 Task: Use VLC's "Snapshot" feature to capture screenshots of a video with customizable aspect ratio.
Action: Mouse moved to (50, 59)
Screenshot: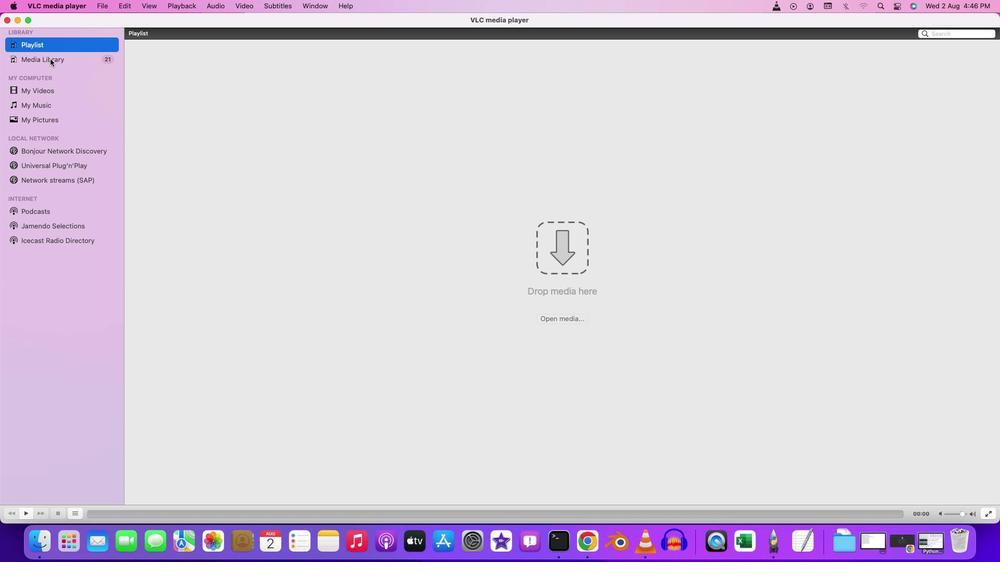 
Action: Mouse pressed left at (50, 59)
Screenshot: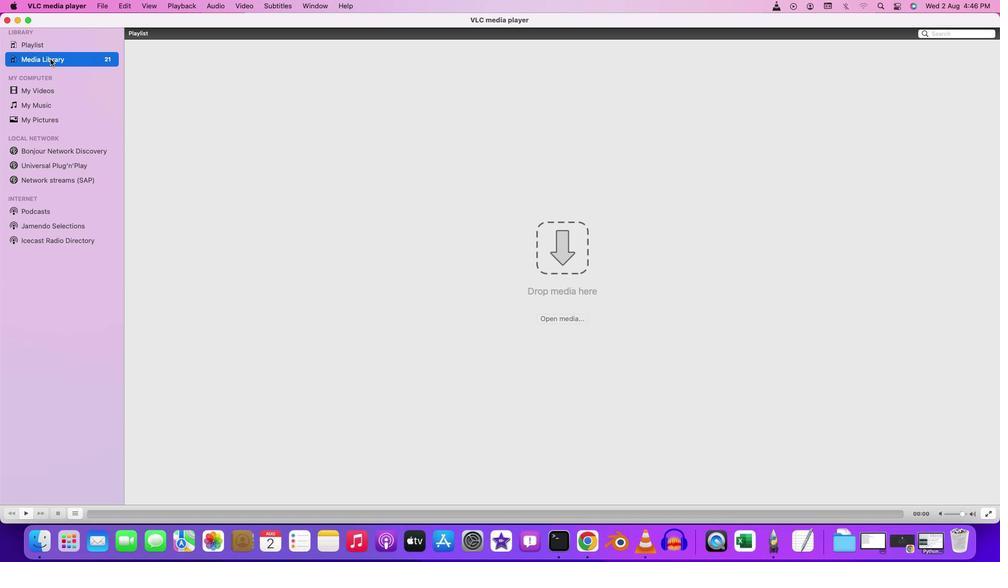 
Action: Mouse moved to (103, 8)
Screenshot: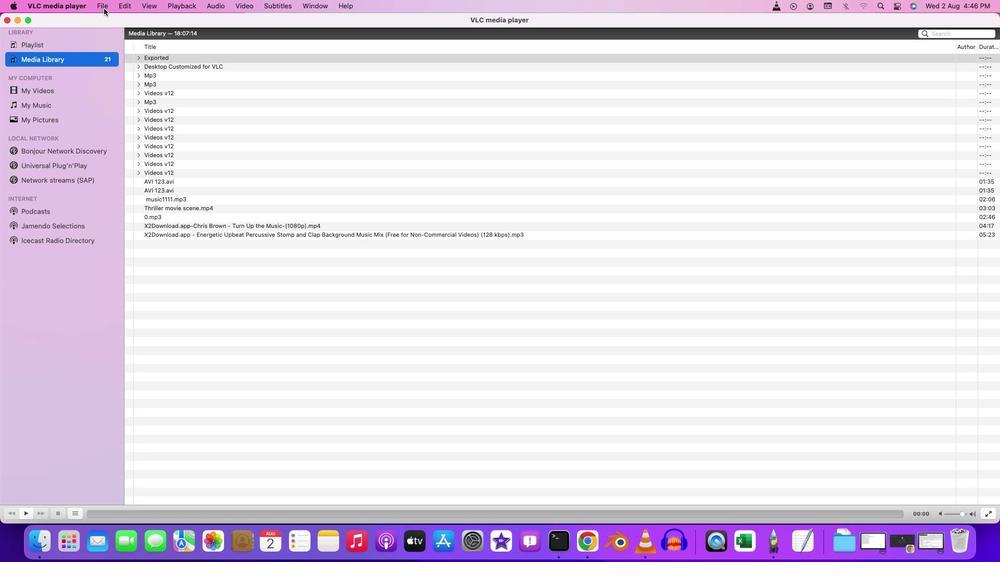 
Action: Mouse pressed left at (103, 8)
Screenshot: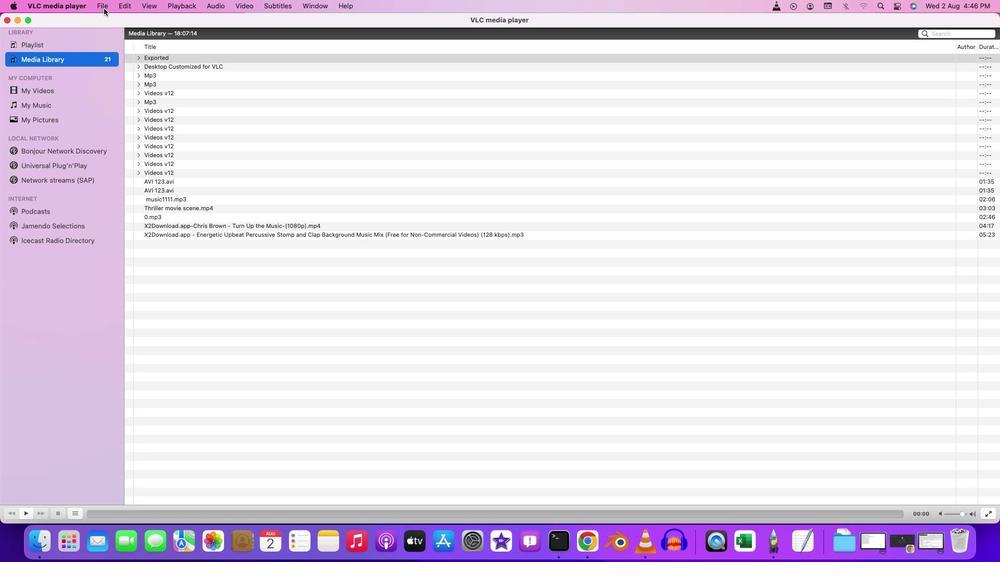 
Action: Mouse moved to (107, 20)
Screenshot: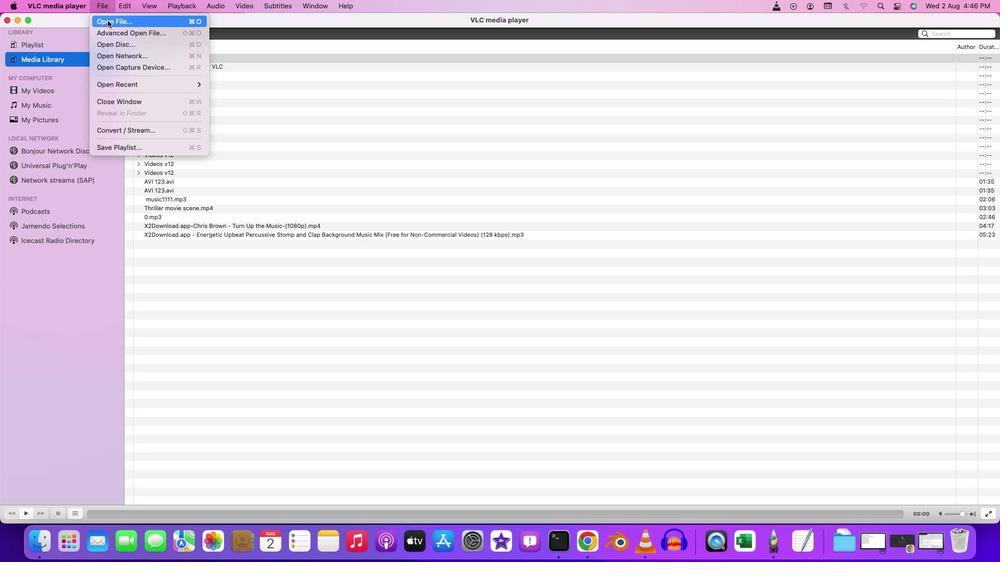 
Action: Mouse pressed left at (107, 20)
Screenshot: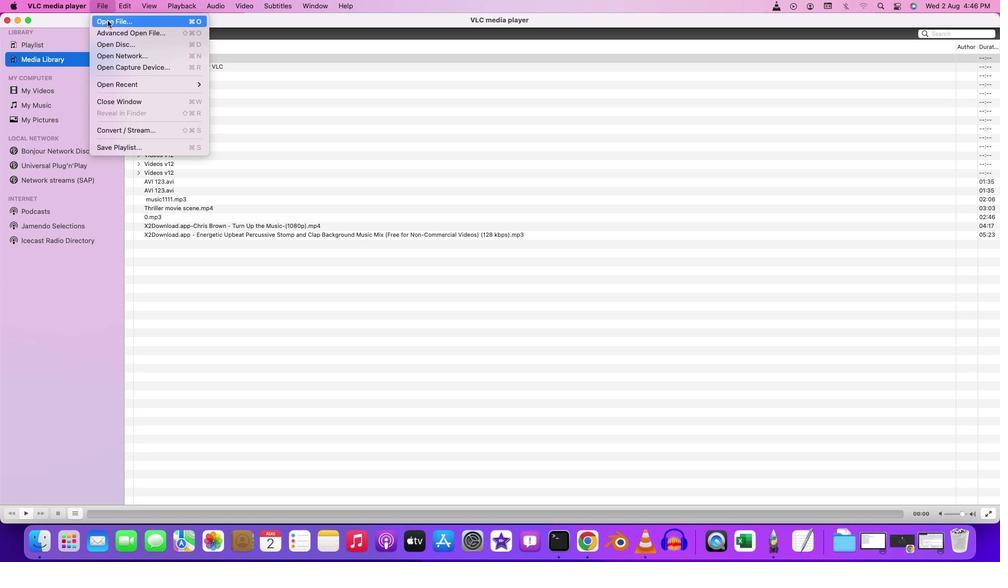 
Action: Mouse moved to (218, 132)
Screenshot: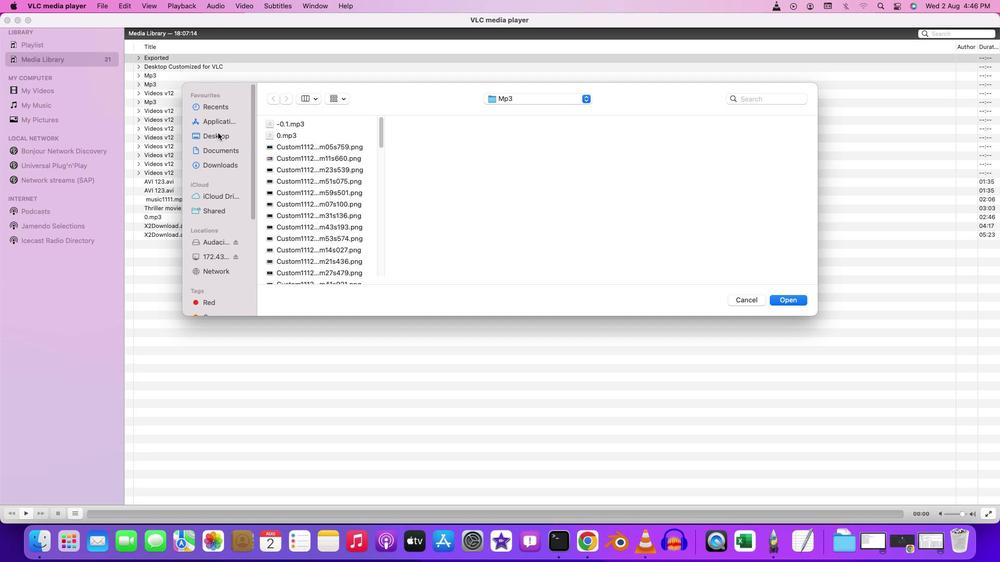 
Action: Mouse pressed left at (218, 132)
Screenshot: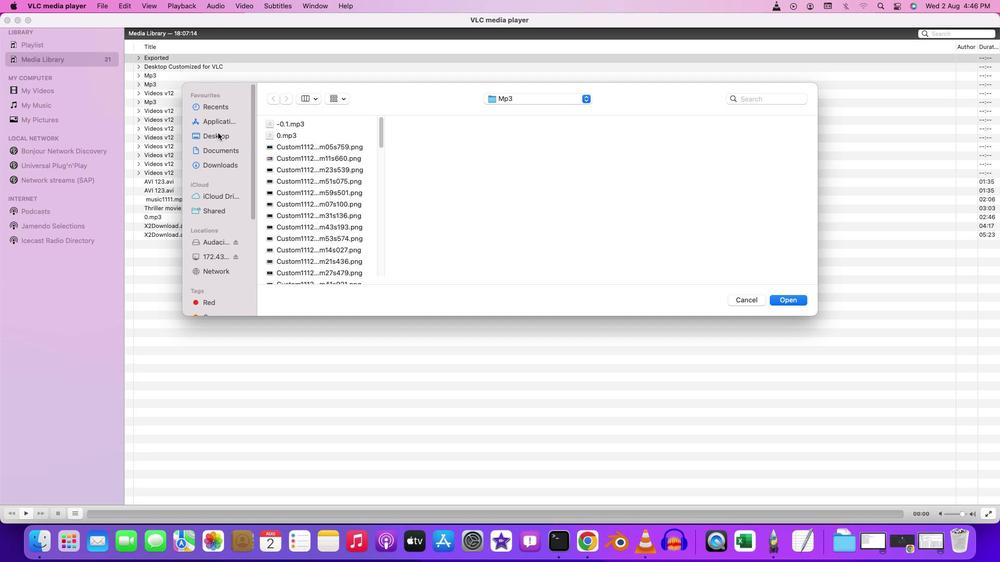 
Action: Mouse moved to (289, 251)
Screenshot: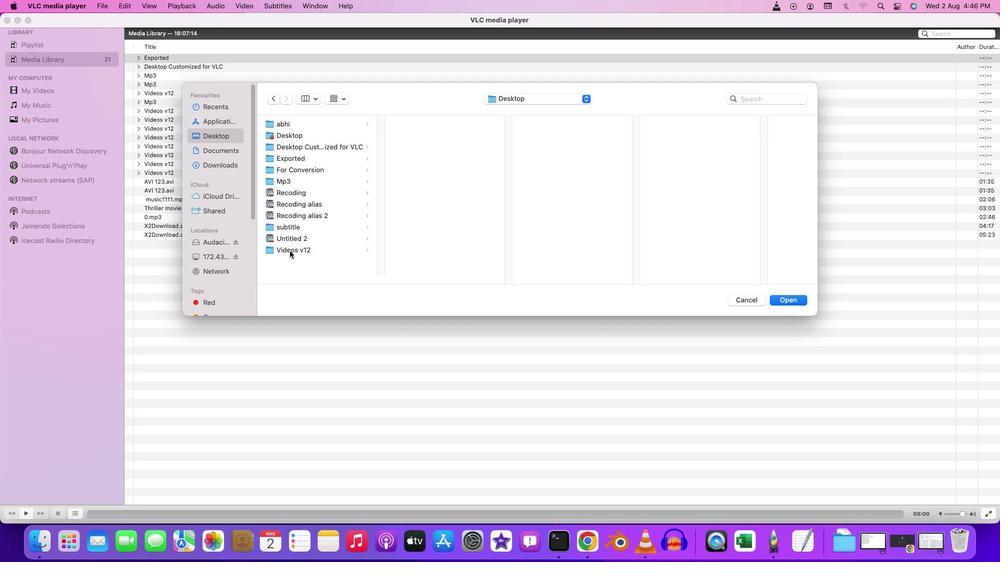 
Action: Mouse pressed left at (289, 251)
Screenshot: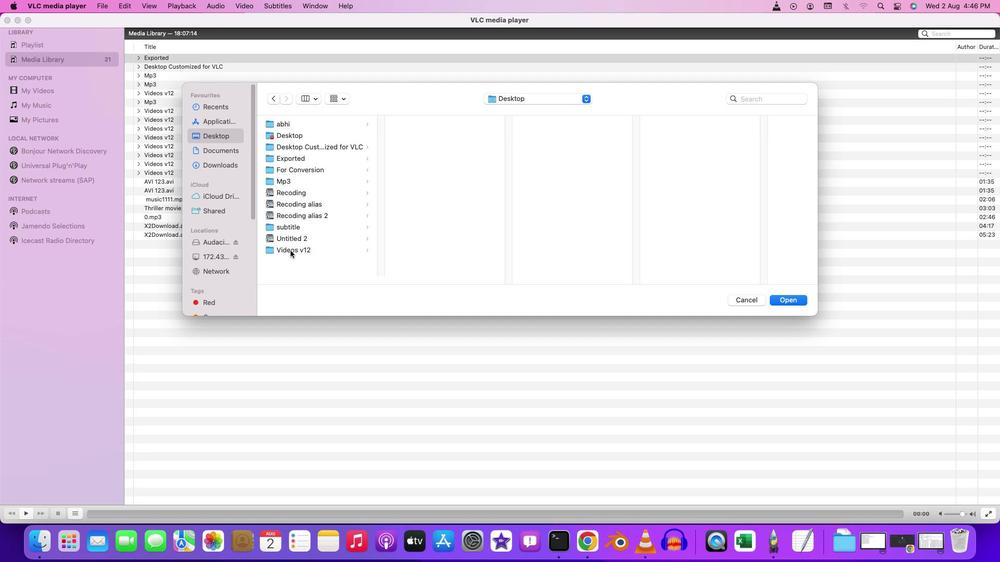 
Action: Mouse moved to (789, 300)
Screenshot: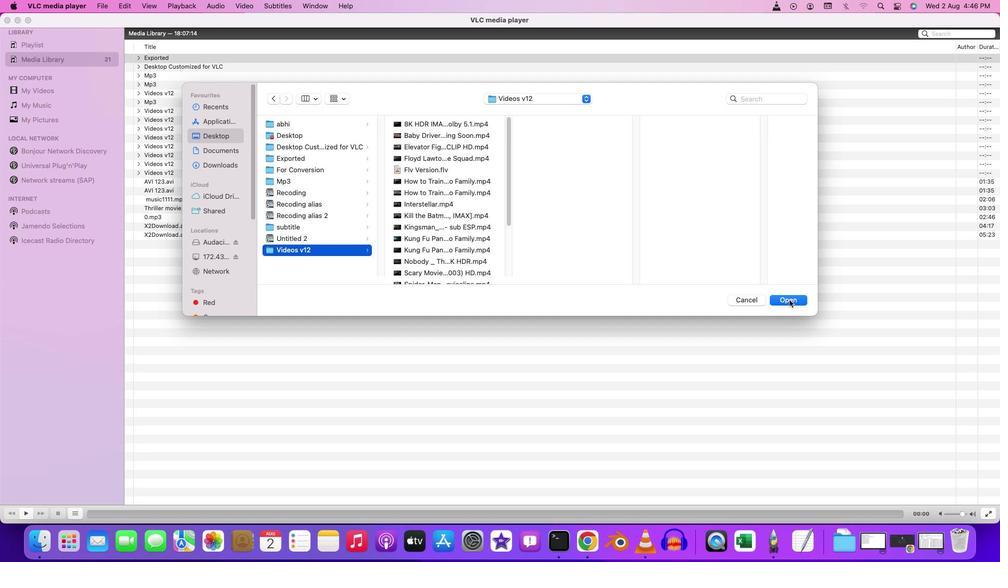 
Action: Mouse pressed left at (789, 300)
Screenshot: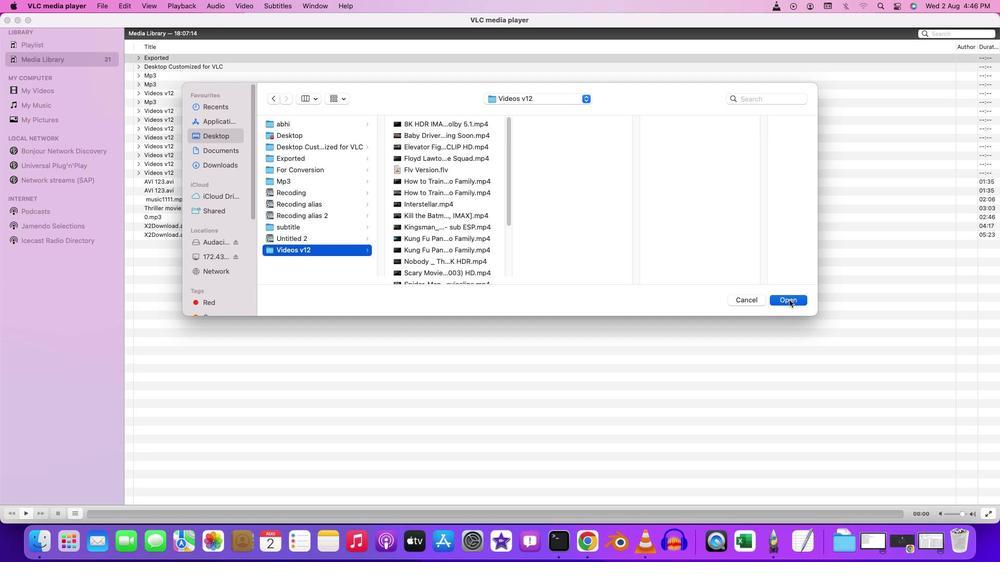 
Action: Mouse moved to (139, 242)
Screenshot: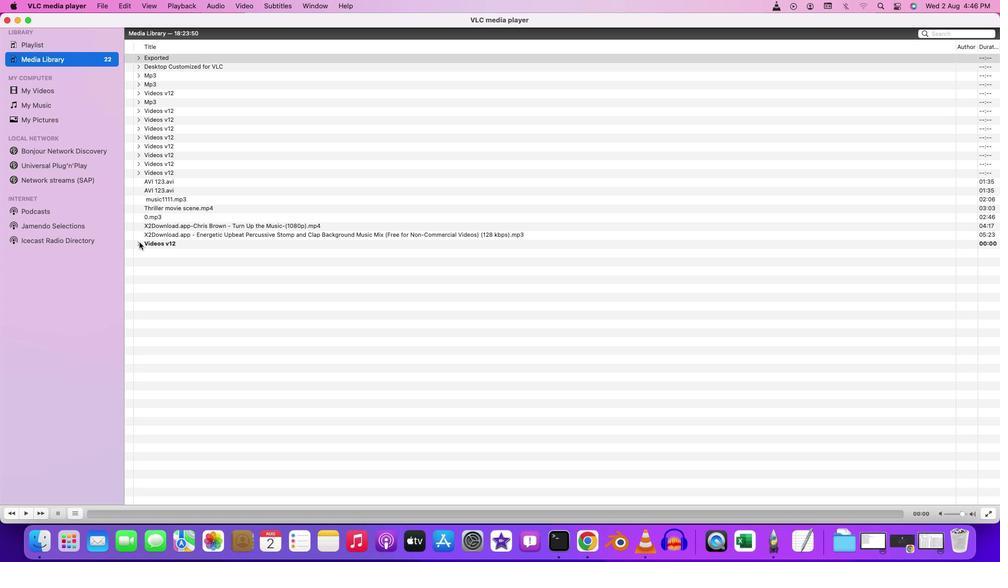 
Action: Mouse pressed left at (139, 242)
Screenshot: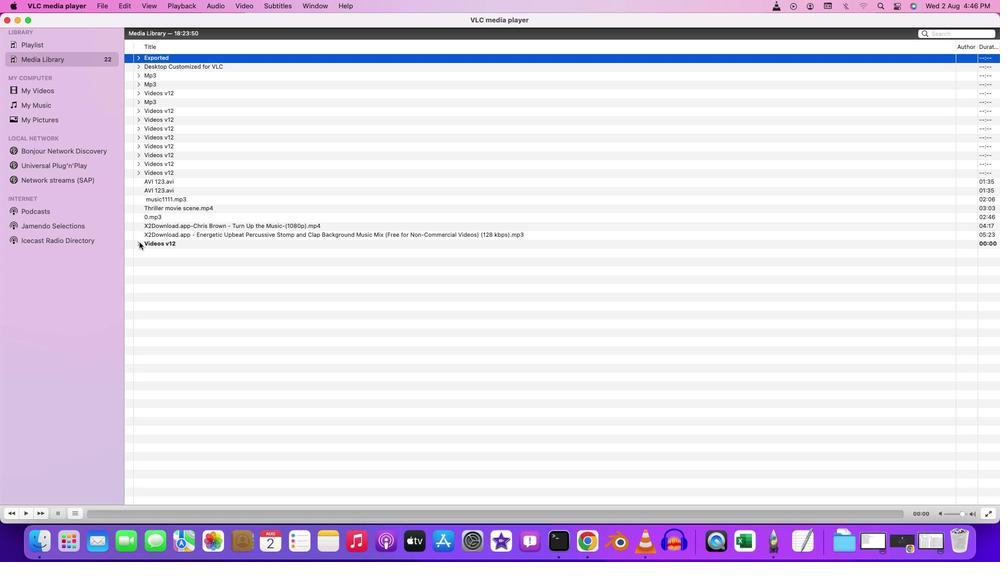 
Action: Mouse moved to (953, 341)
Screenshot: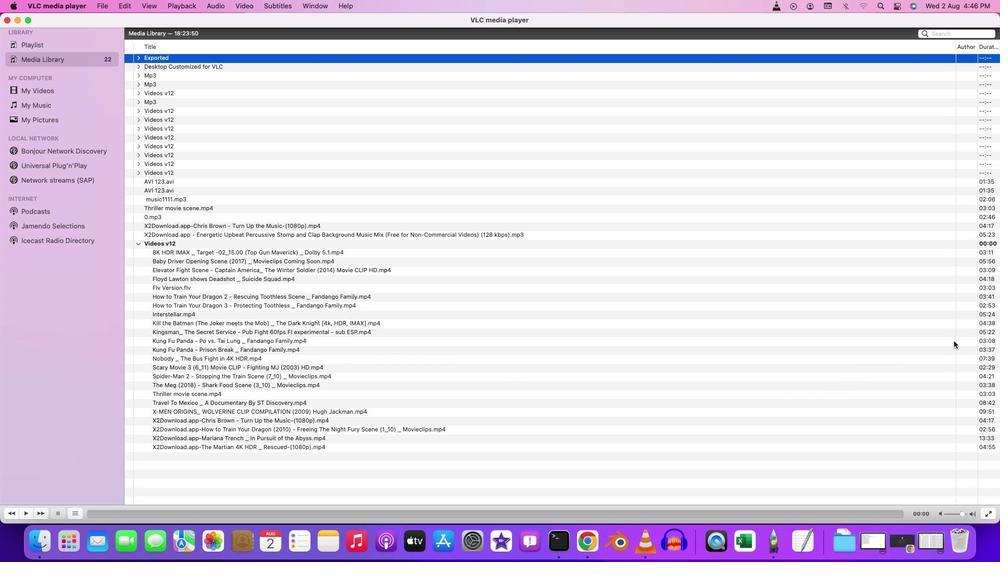 
Action: Mouse pressed left at (953, 341)
Screenshot: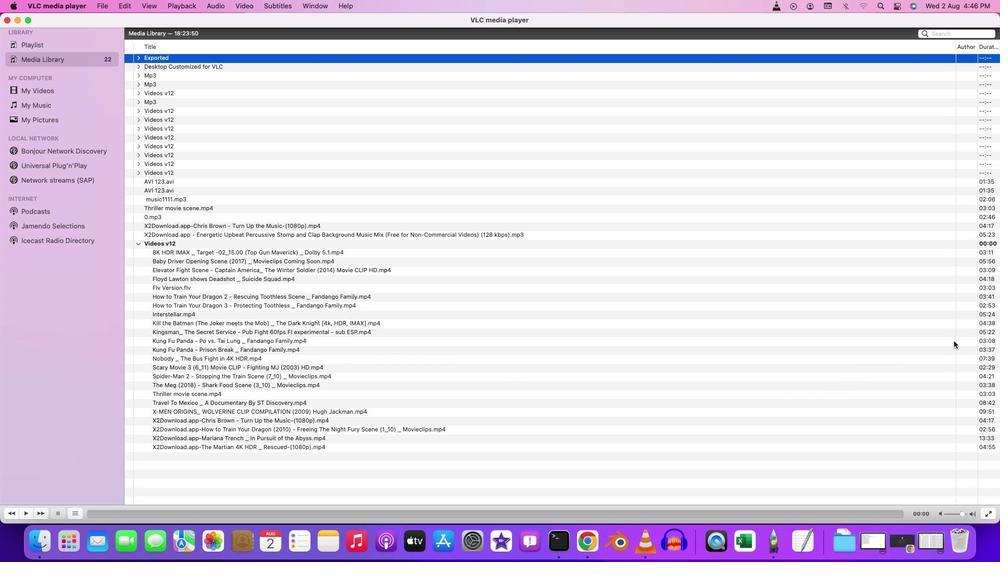 
Action: Mouse moved to (953, 374)
Screenshot: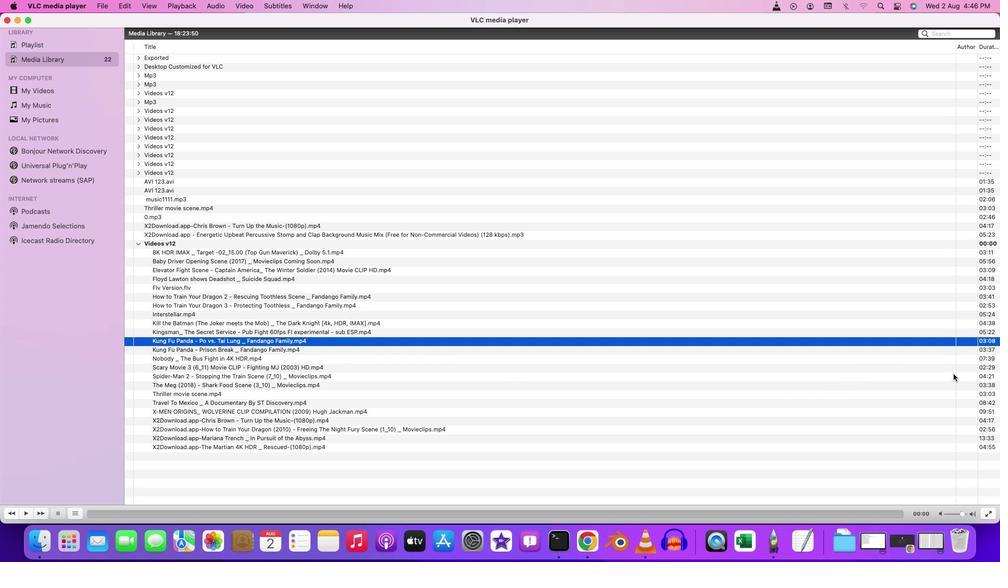 
Action: Mouse pressed left at (953, 374)
Screenshot: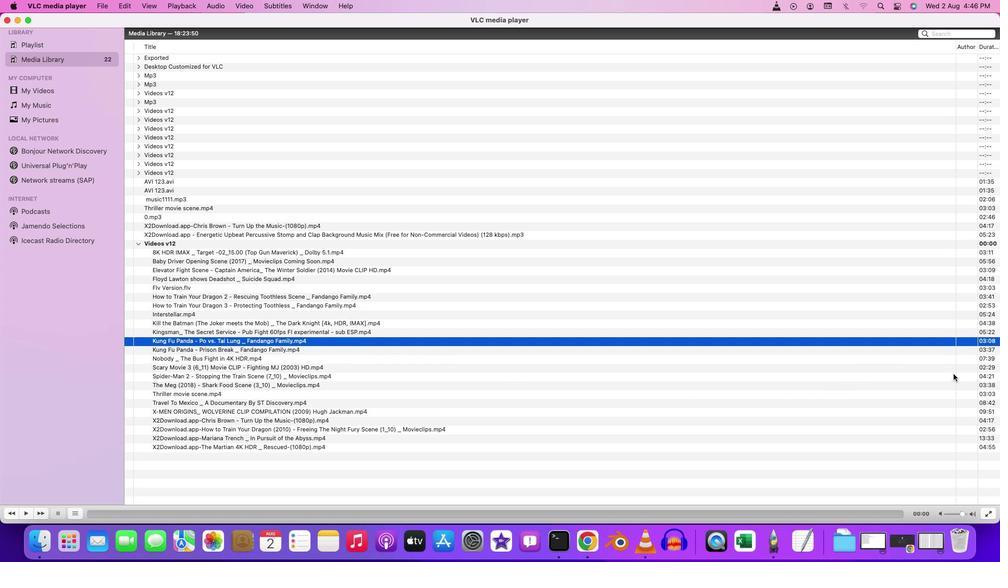 
Action: Mouse moved to (314, 376)
Screenshot: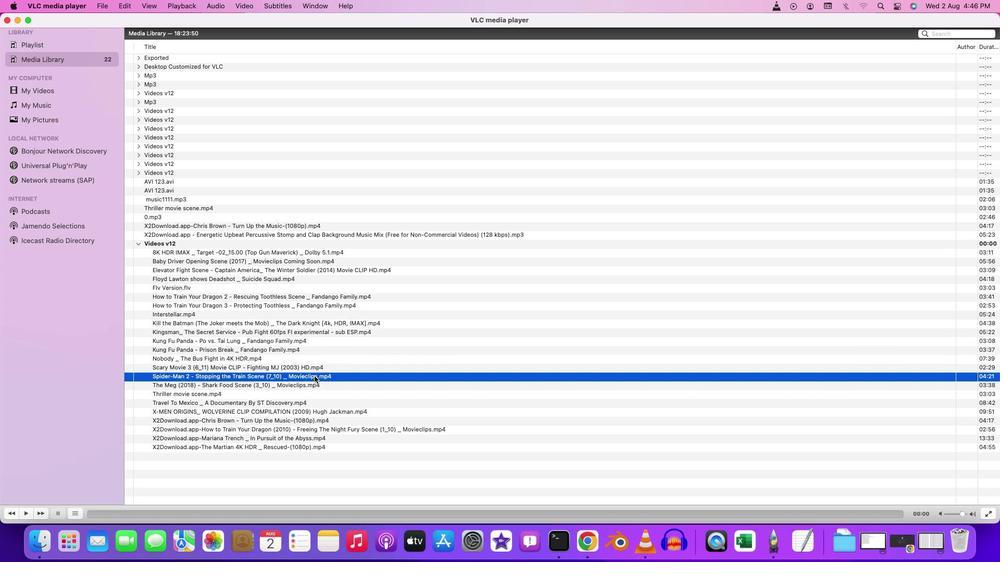 
Action: Mouse pressed left at (314, 376)
Screenshot: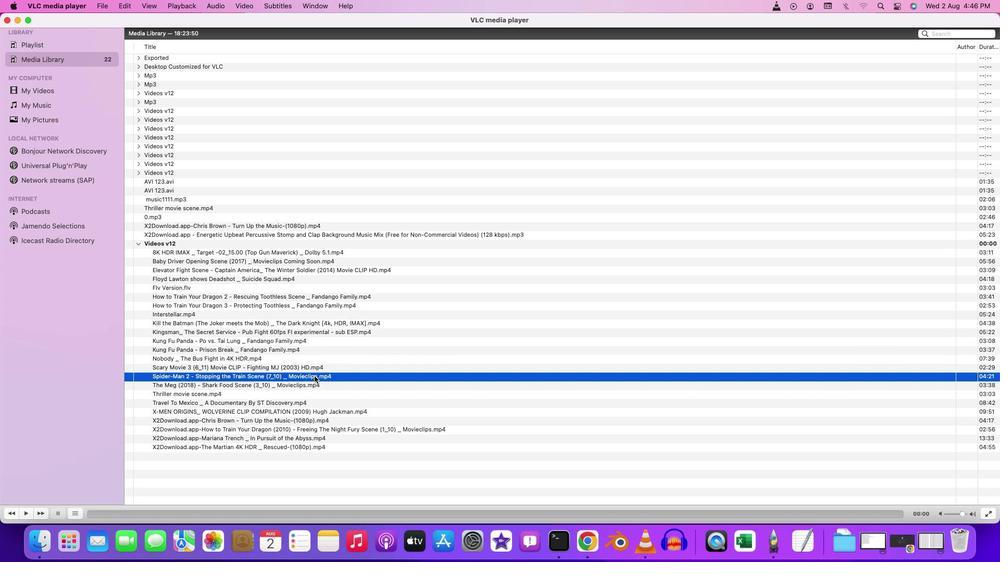 
Action: Mouse pressed left at (314, 376)
Screenshot: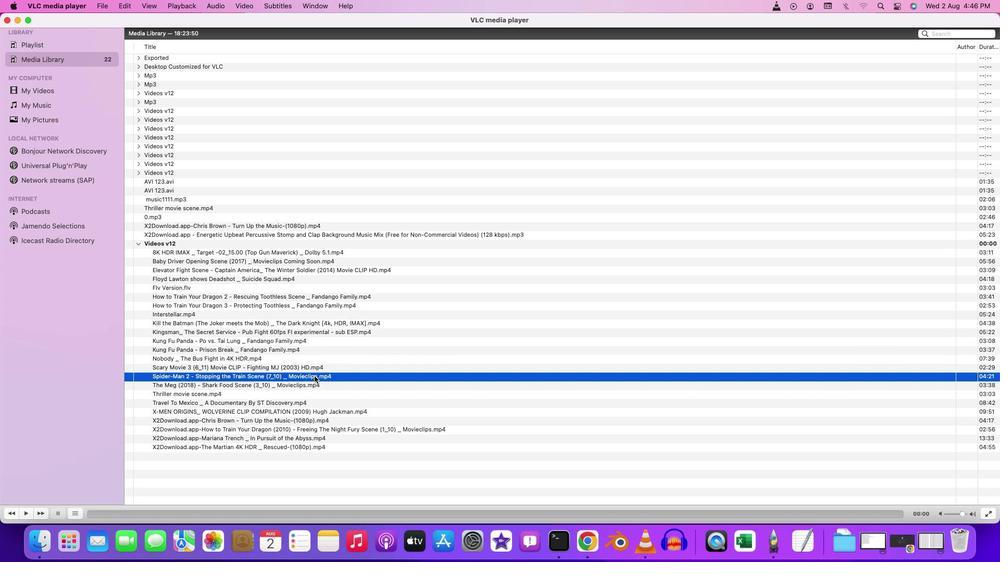 
Action: Mouse moved to (340, 274)
Screenshot: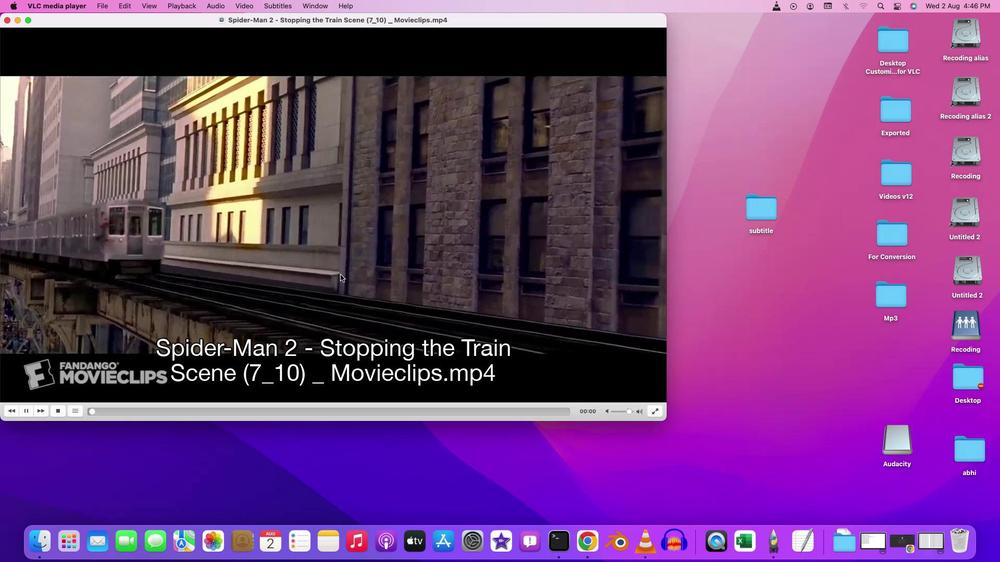 
Action: Mouse pressed left at (340, 274)
Screenshot: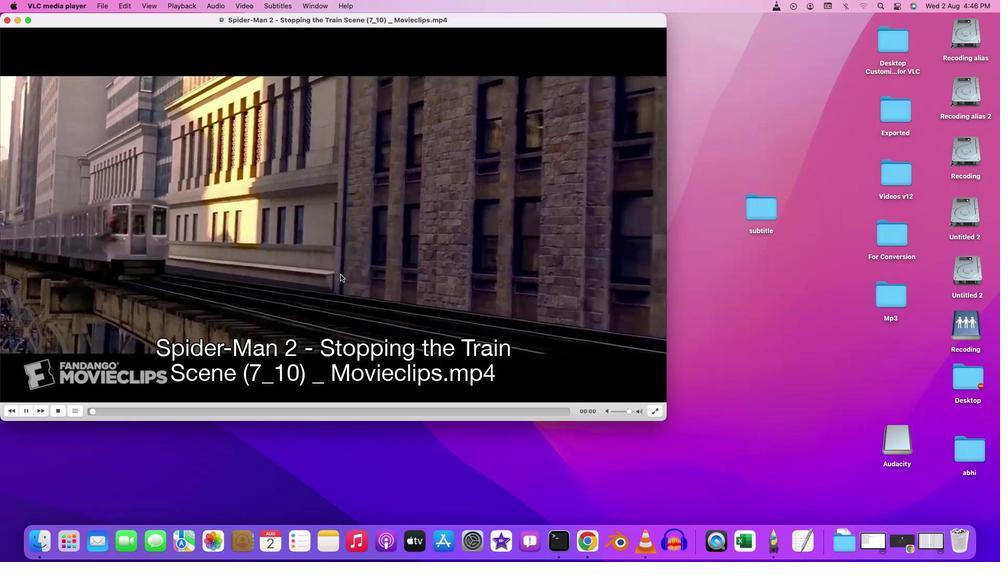 
Action: Mouse pressed left at (340, 274)
Screenshot: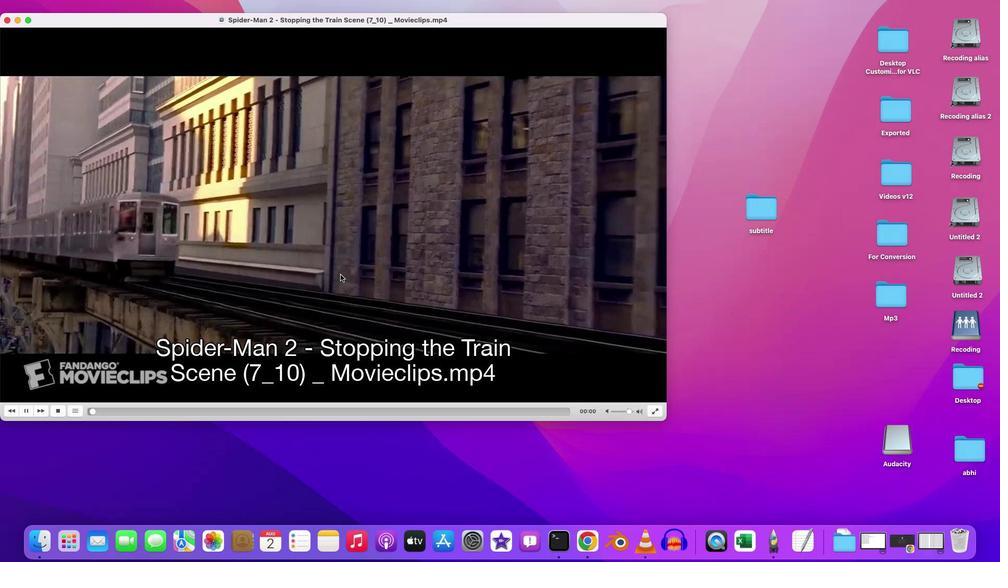 
Action: Mouse moved to (246, 8)
Screenshot: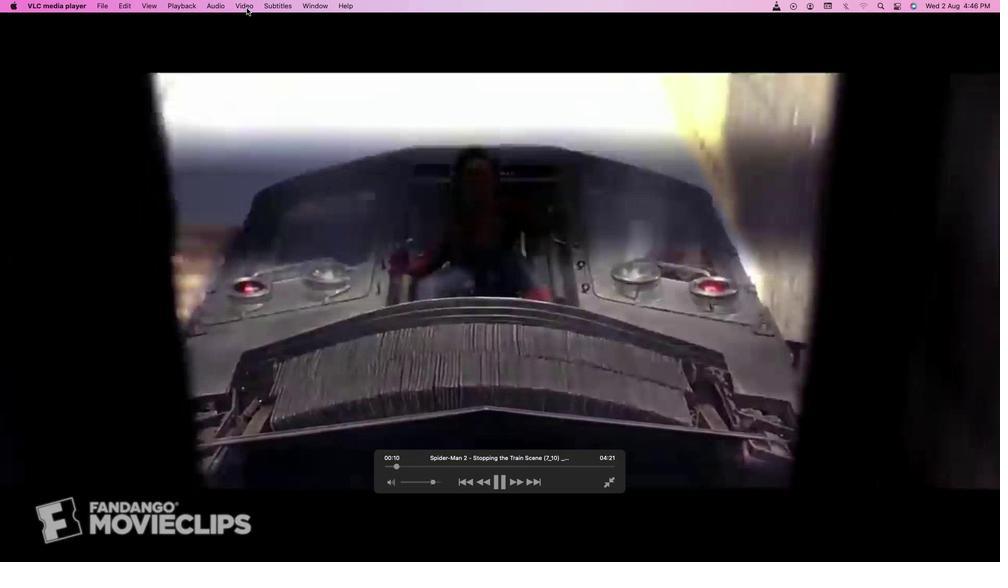 
Action: Mouse pressed left at (246, 8)
Screenshot: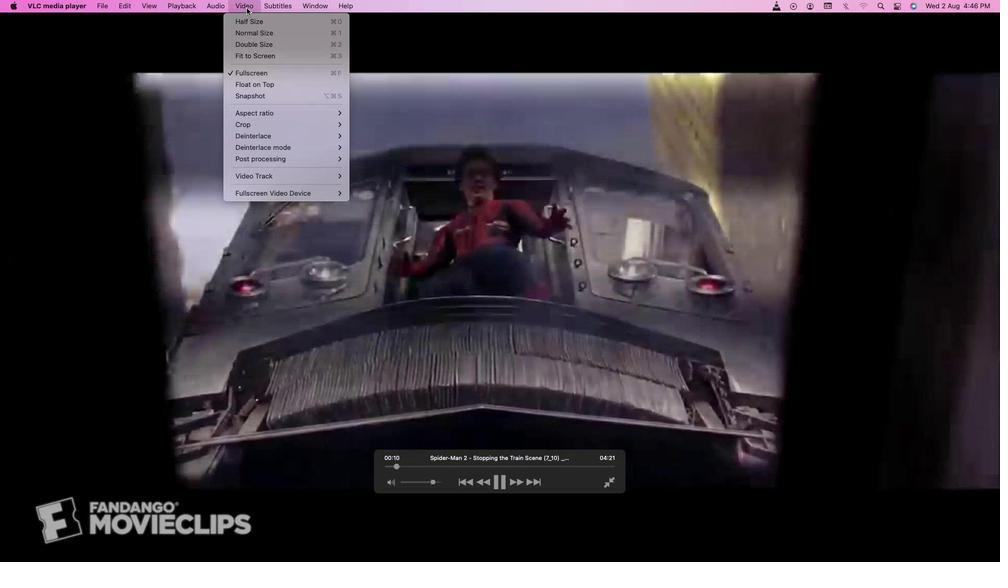 
Action: Mouse moved to (183, 63)
Screenshot: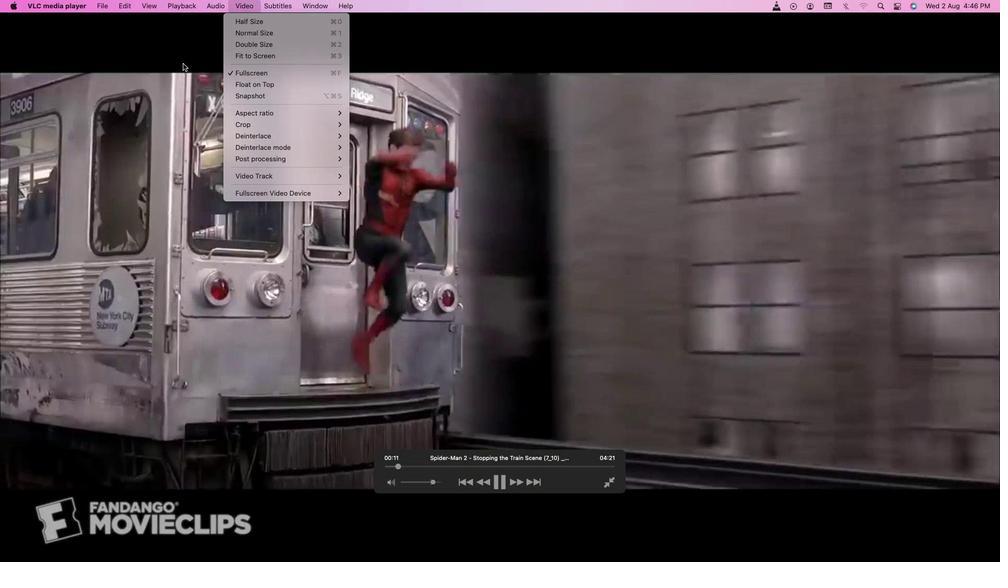 
Action: Mouse pressed left at (183, 63)
Screenshot: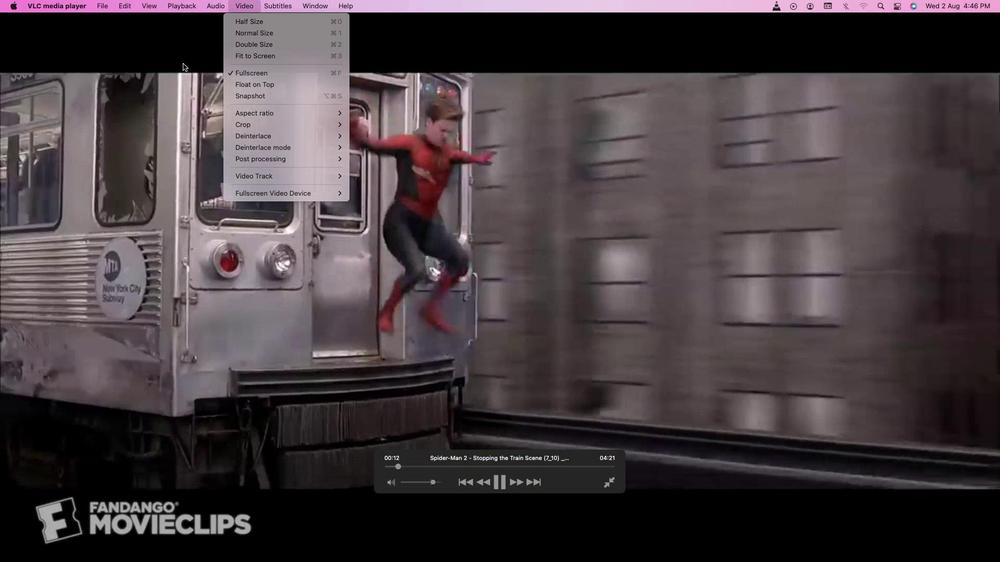 
Action: Mouse moved to (245, 5)
Screenshot: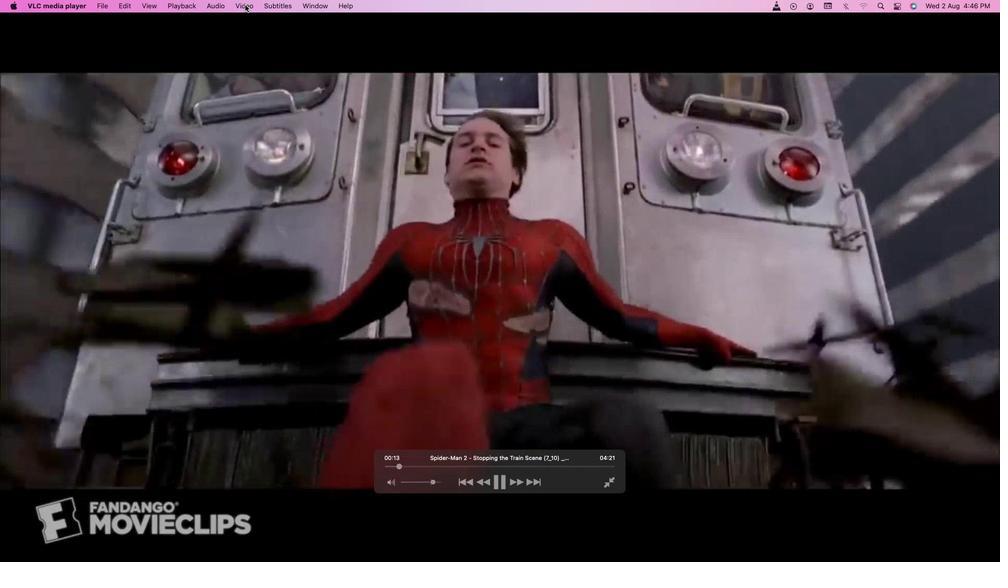 
Action: Mouse pressed left at (245, 5)
Screenshot: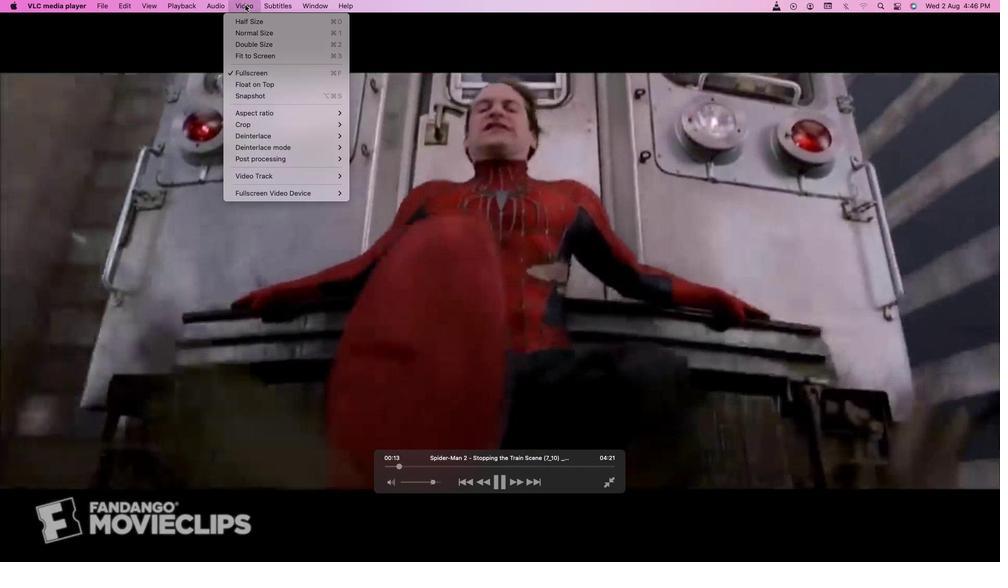 
Action: Mouse moved to (370, 223)
Screenshot: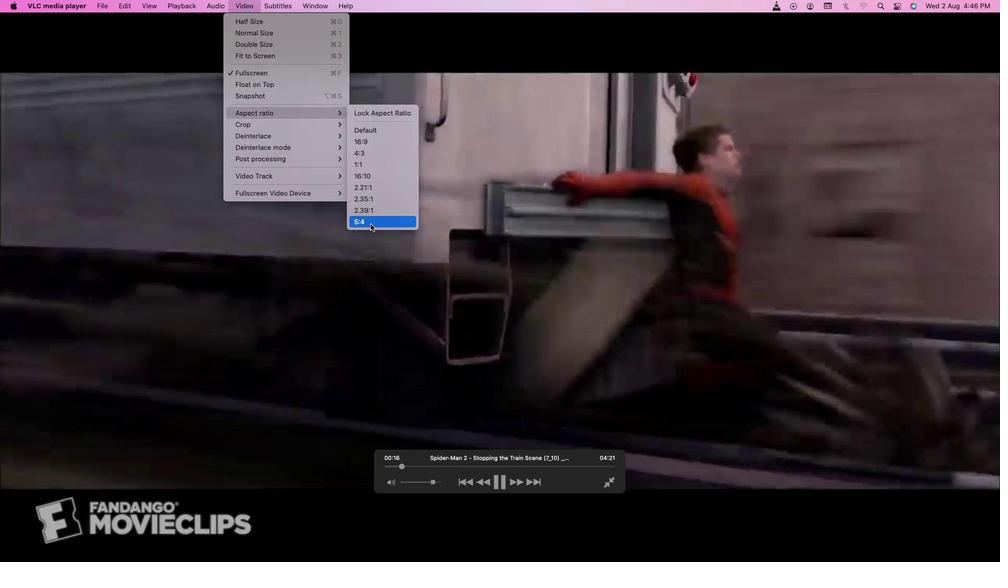 
Action: Mouse pressed left at (370, 223)
Screenshot: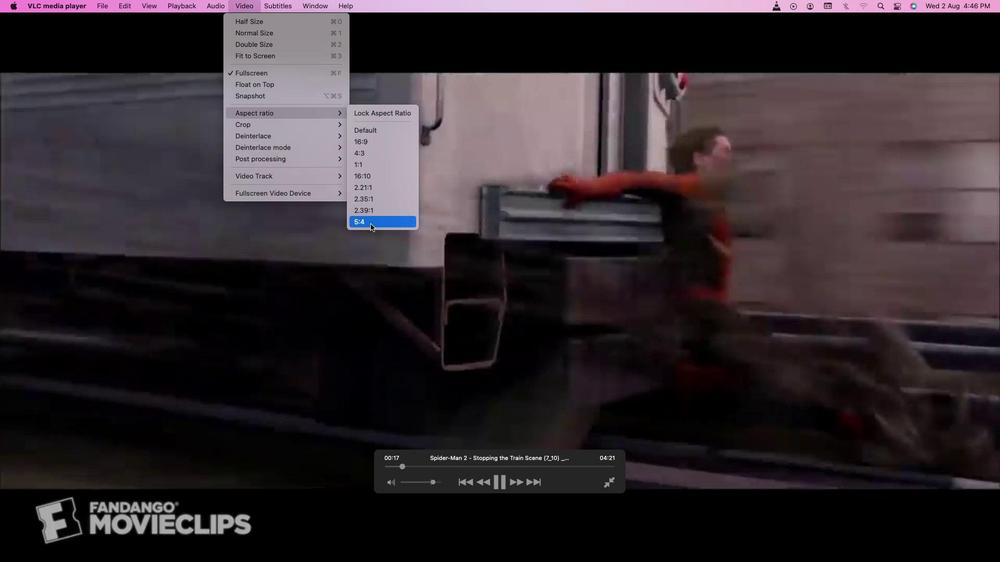 
Action: Mouse moved to (252, 1)
Screenshot: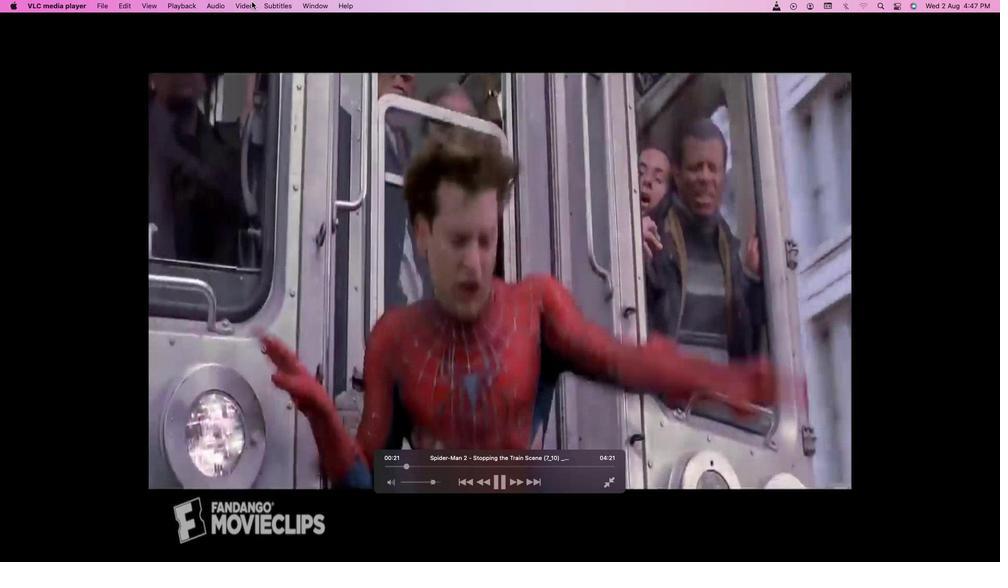 
Action: Mouse pressed left at (252, 1)
Screenshot: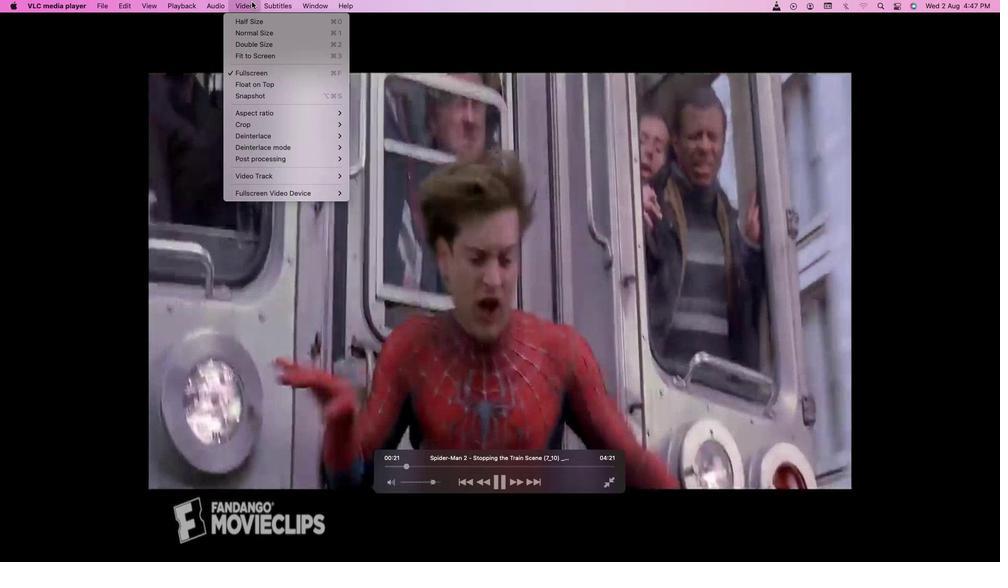 
Action: Mouse moved to (257, 94)
Screenshot: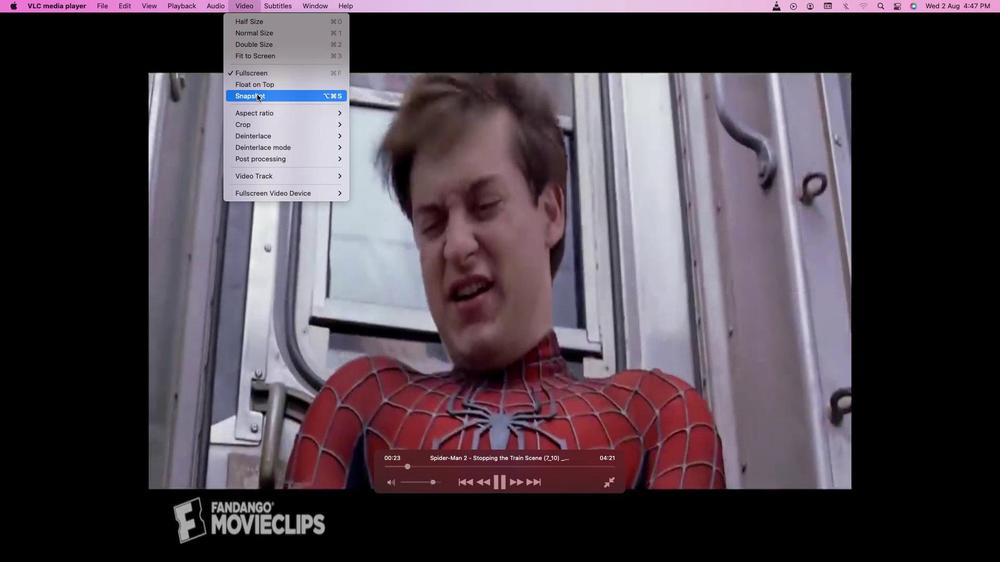 
Action: Mouse pressed left at (257, 94)
Screenshot: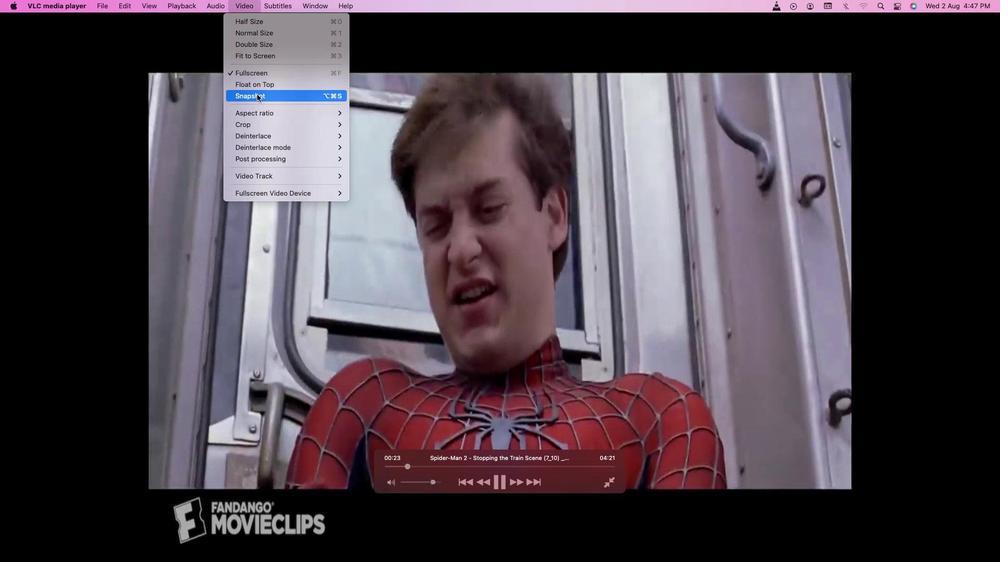 
Action: Mouse moved to (235, 6)
Screenshot: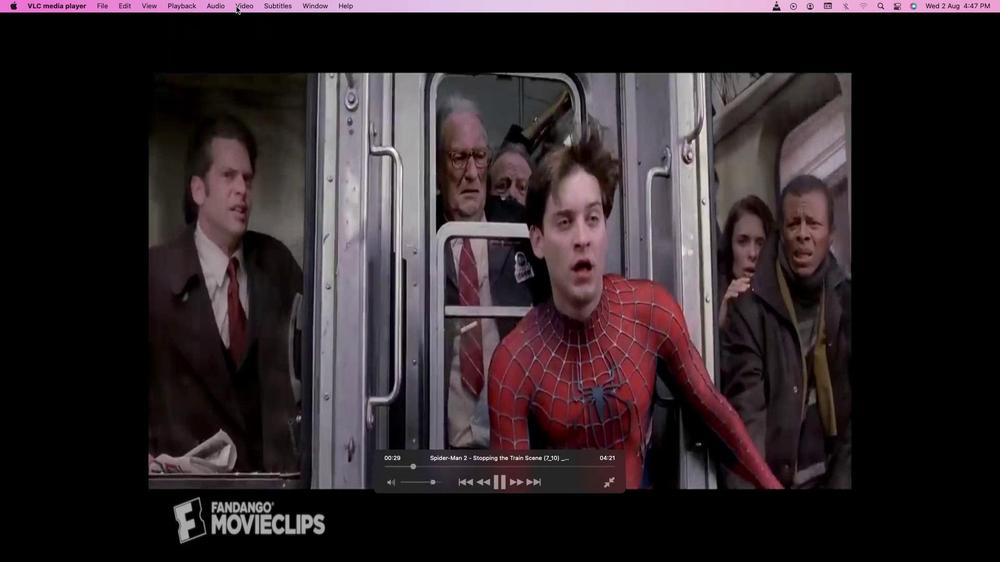 
Action: Mouse pressed left at (235, 6)
Screenshot: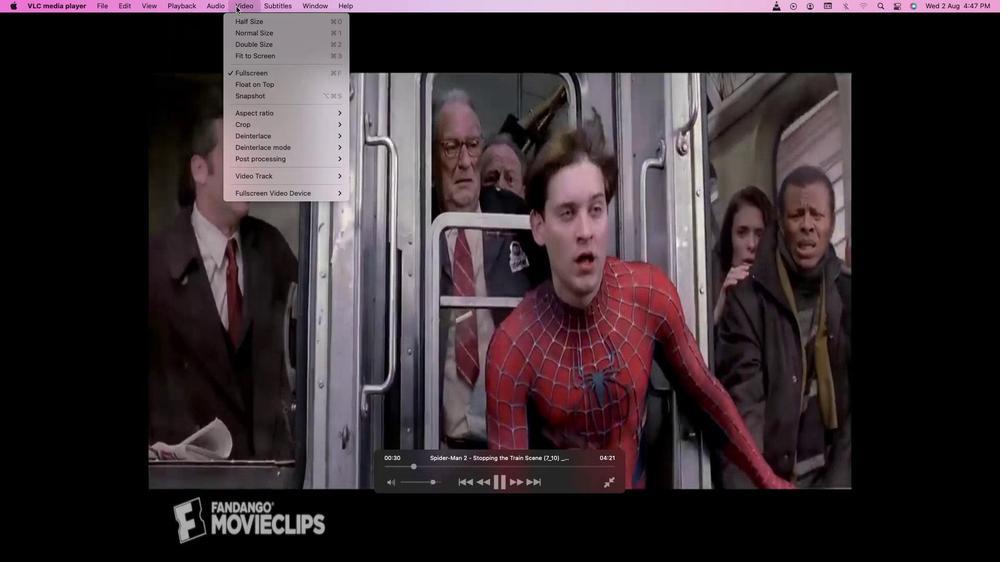 
Action: Mouse moved to (360, 206)
Screenshot: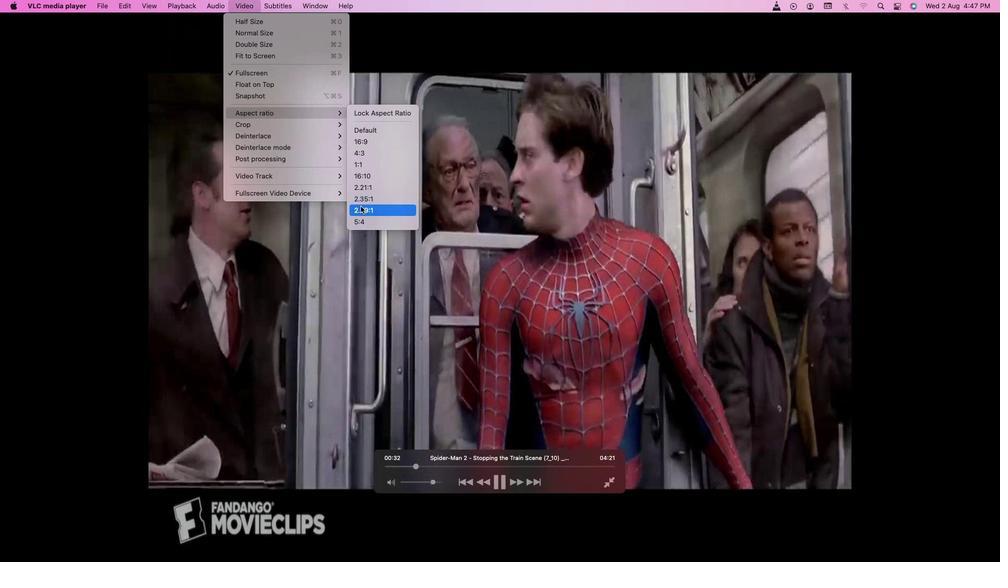 
Action: Mouse pressed left at (360, 206)
Screenshot: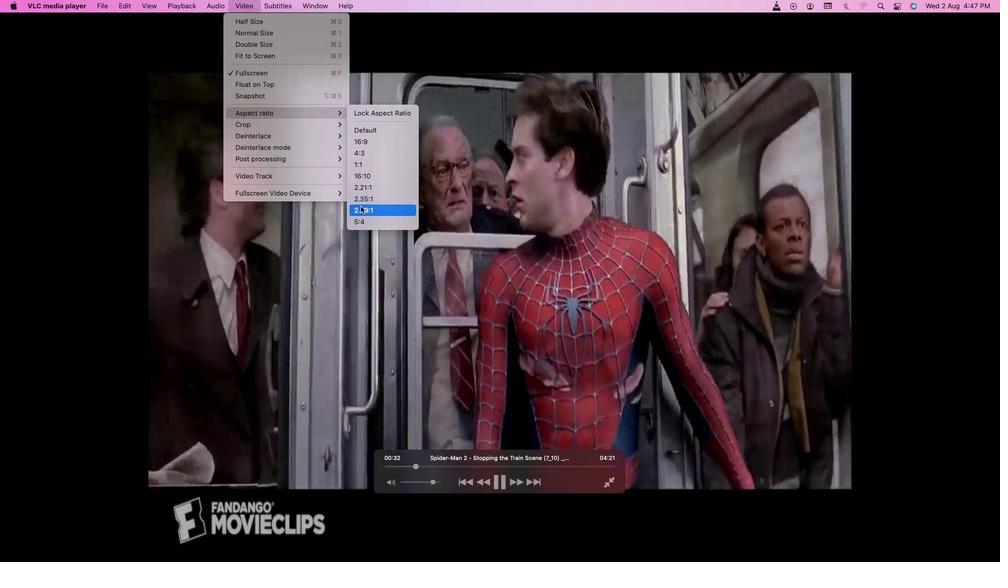 
Action: Mouse moved to (250, 6)
Screenshot: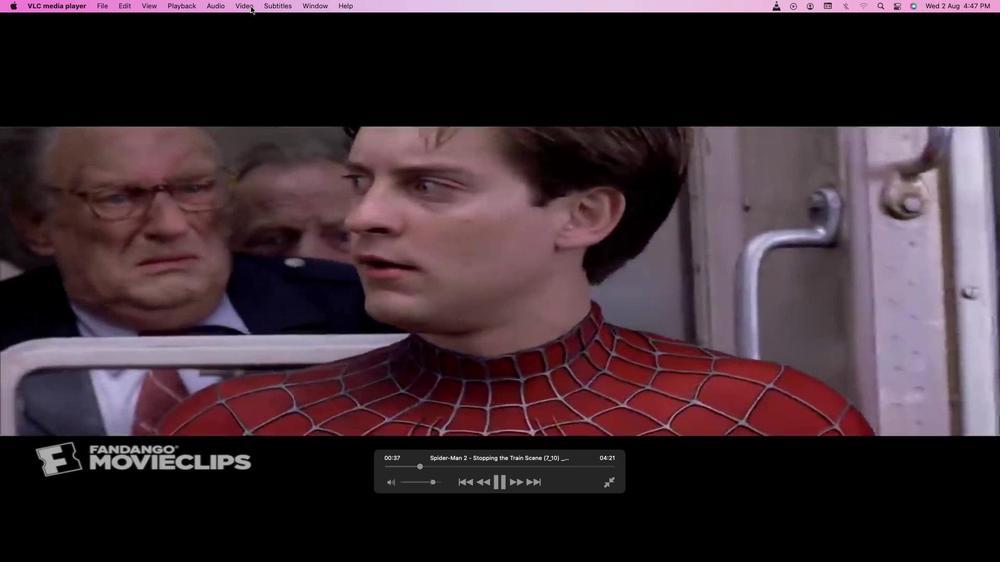 
Action: Mouse pressed left at (250, 6)
Screenshot: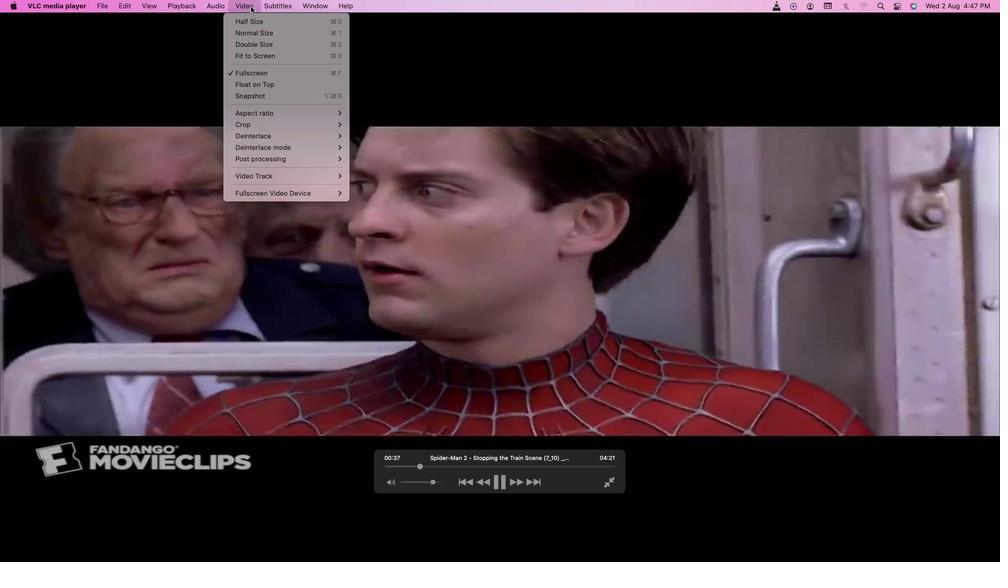 
Action: Mouse moved to (259, 98)
Screenshot: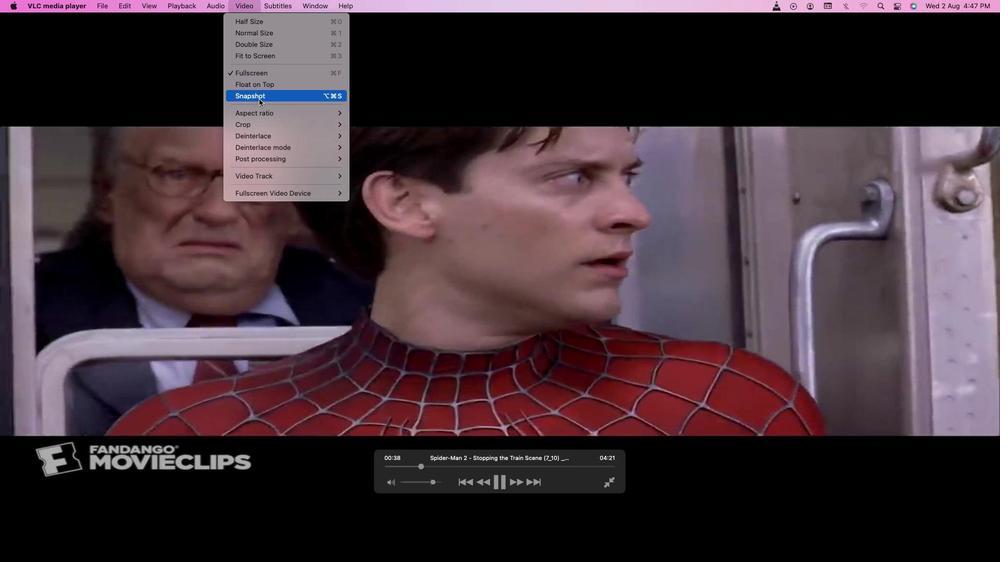 
Action: Mouse pressed left at (259, 98)
Screenshot: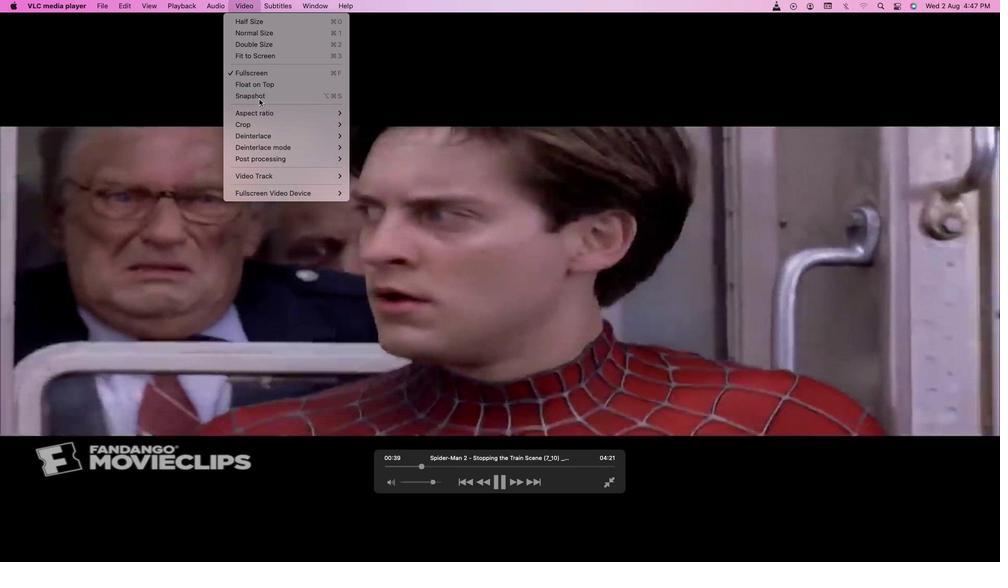 
Action: Mouse moved to (236, 7)
Screenshot: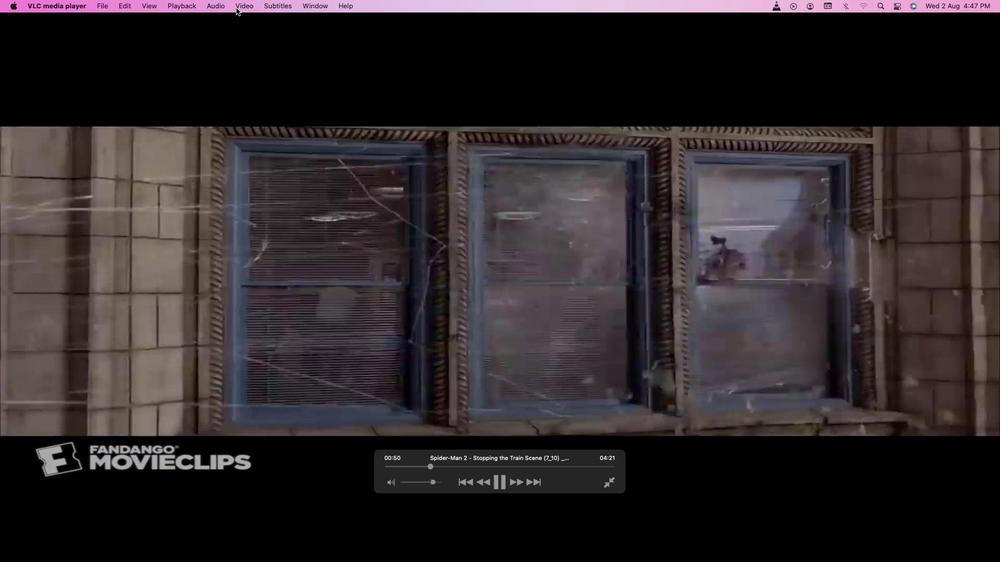 
Action: Mouse pressed left at (236, 7)
Screenshot: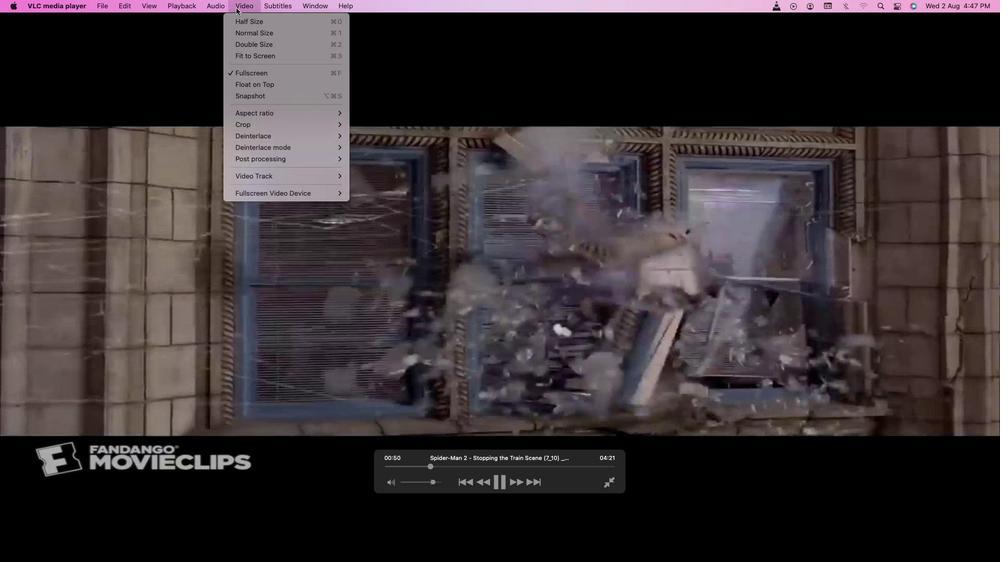 
Action: Mouse moved to (374, 200)
Screenshot: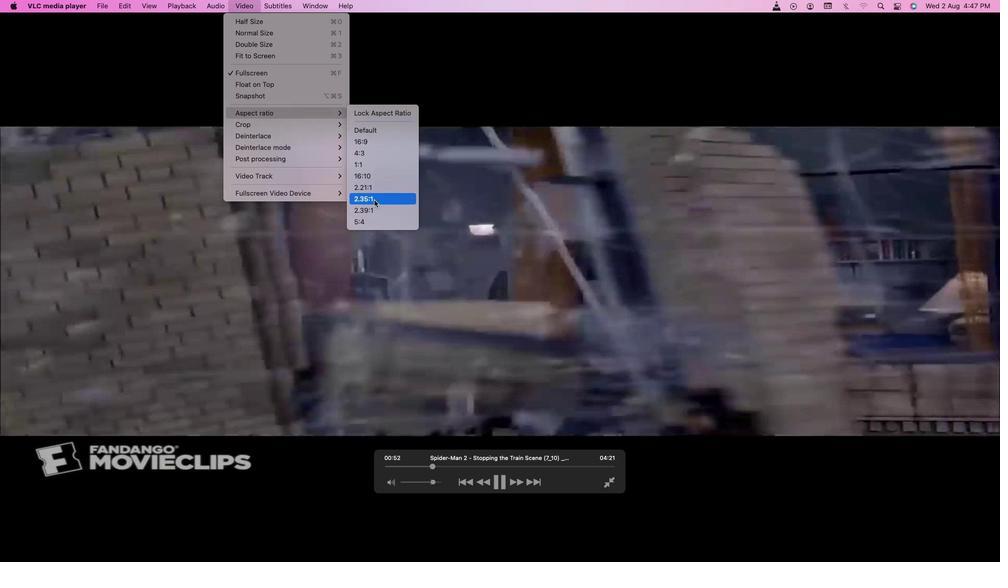 
Action: Mouse pressed left at (374, 200)
Screenshot: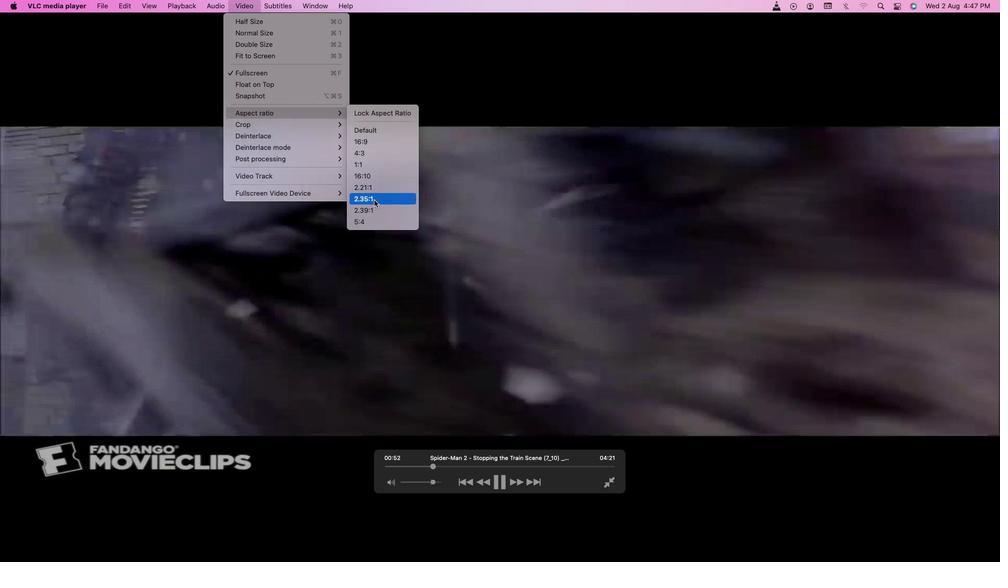 
Action: Mouse moved to (248, 4)
Screenshot: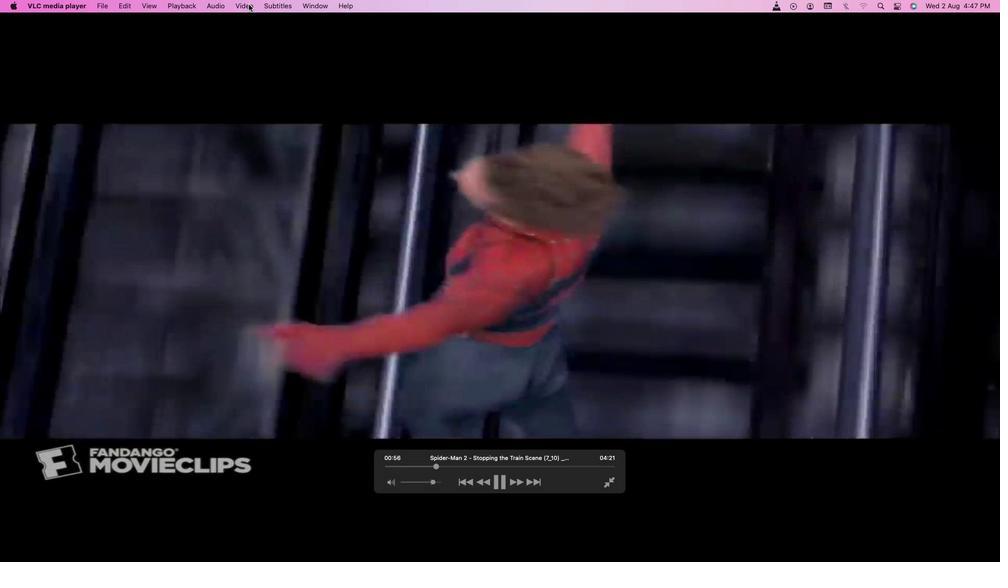 
Action: Mouse pressed left at (248, 4)
Screenshot: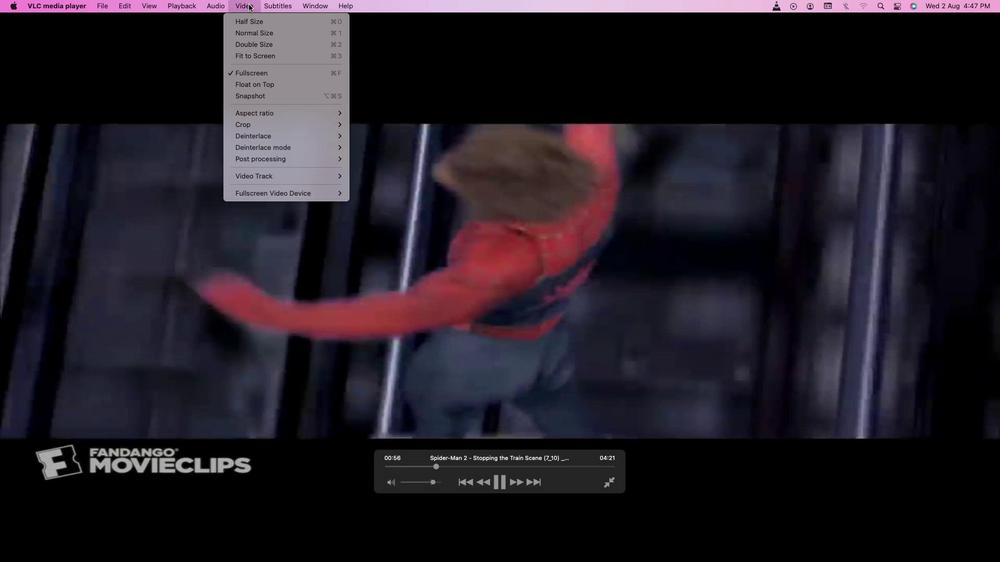 
Action: Mouse moved to (254, 98)
Screenshot: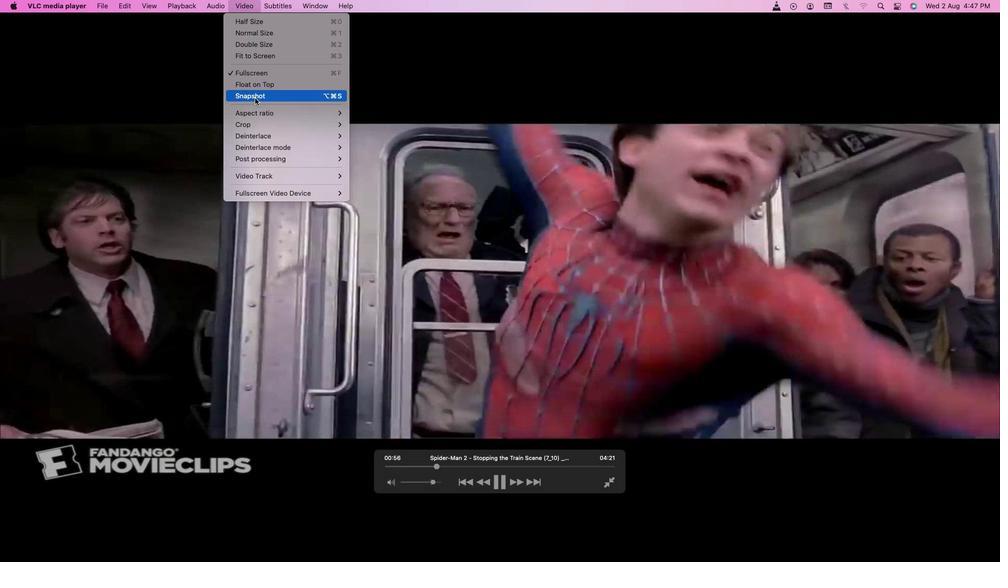 
Action: Mouse pressed left at (254, 98)
Screenshot: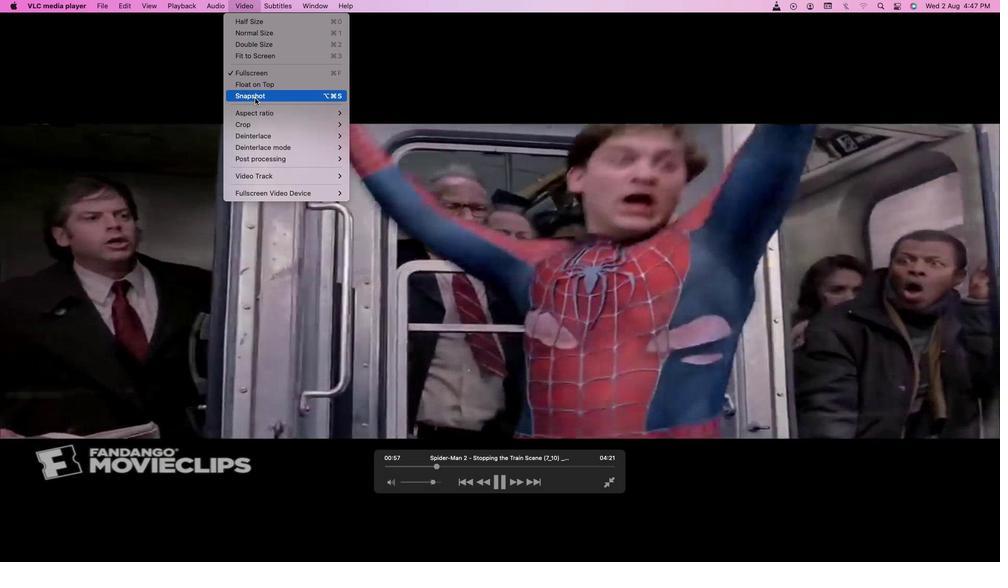 
Action: Mouse moved to (247, 7)
Screenshot: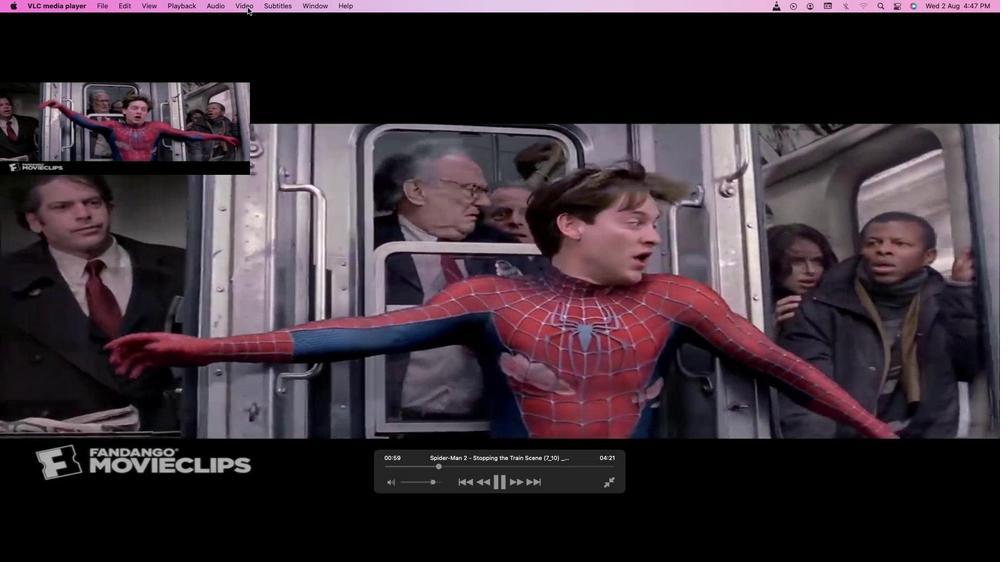
Action: Mouse pressed left at (247, 7)
Screenshot: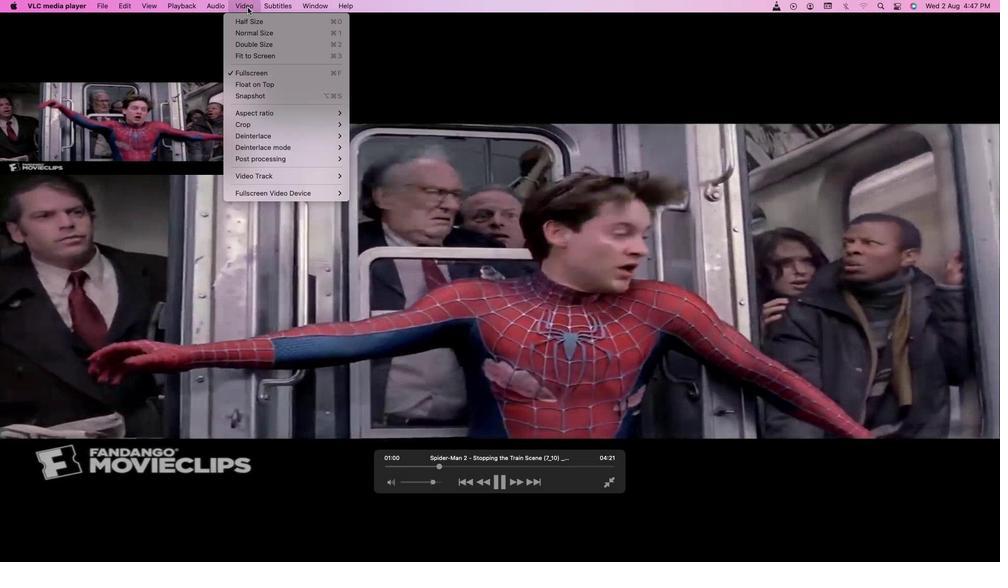 
Action: Mouse moved to (367, 184)
Screenshot: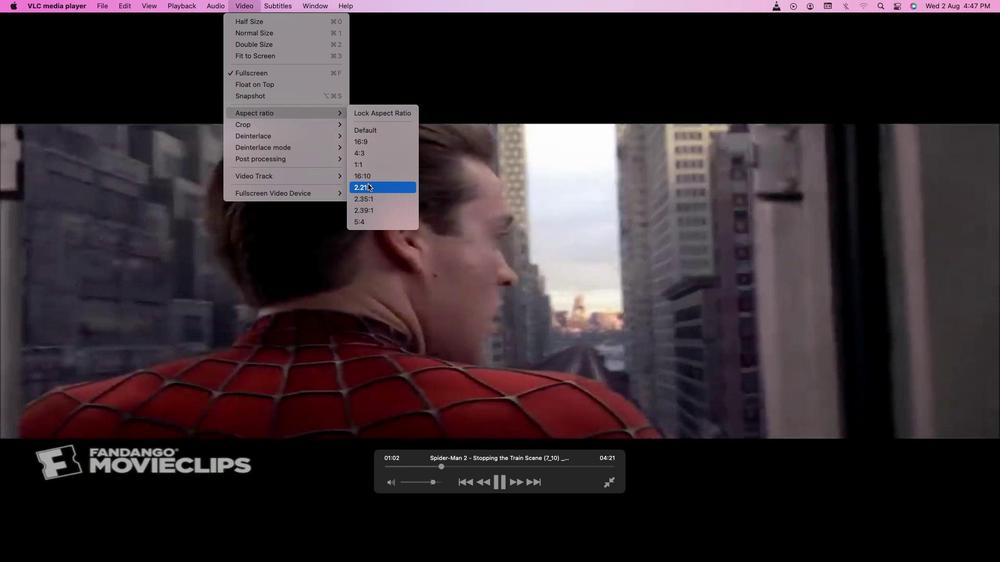 
Action: Mouse pressed left at (367, 184)
Screenshot: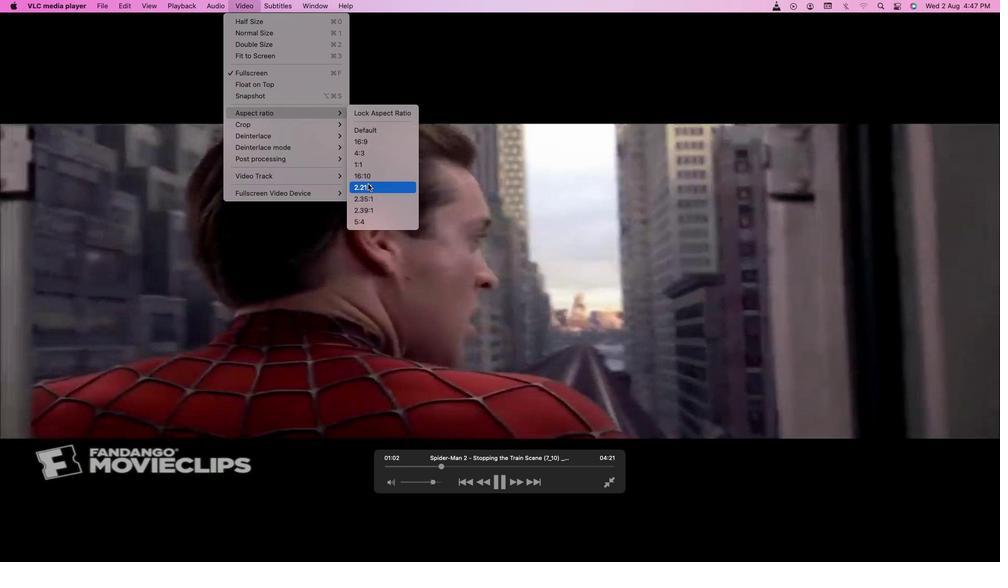 
Action: Mouse moved to (251, 5)
Screenshot: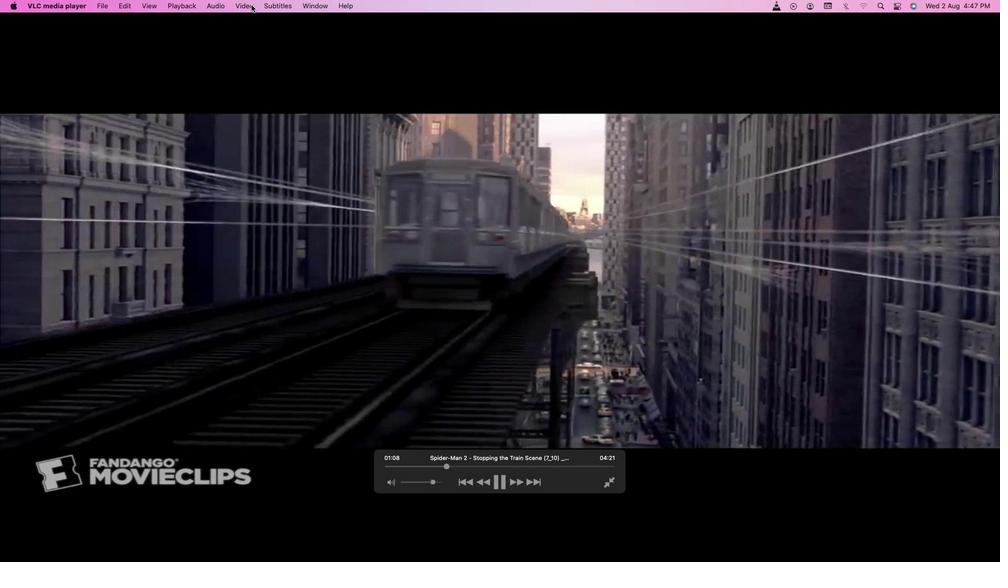 
Action: Mouse pressed left at (251, 5)
Screenshot: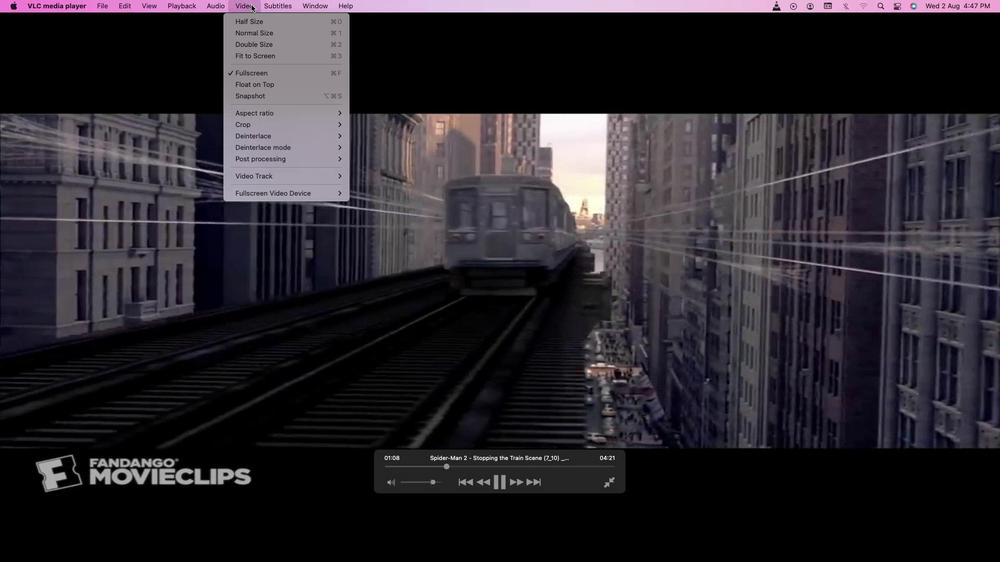 
Action: Mouse moved to (263, 95)
Screenshot: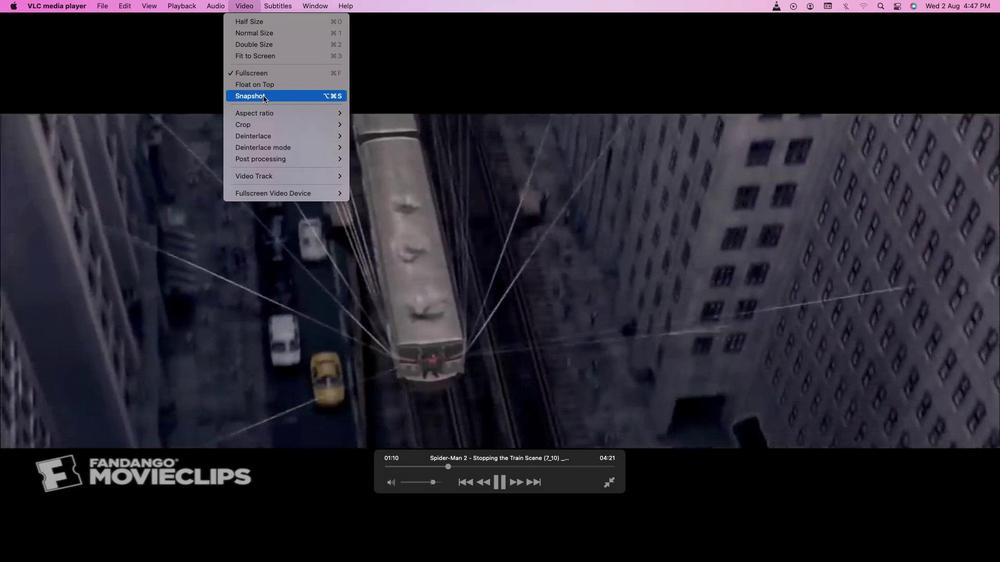 
Action: Mouse pressed left at (263, 95)
Screenshot: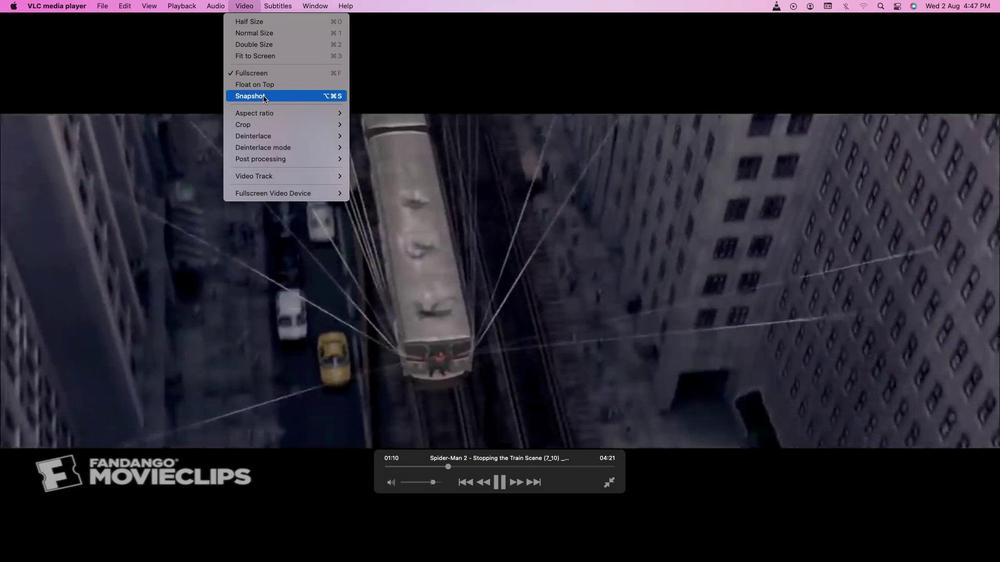 
Action: Mouse moved to (241, 6)
Screenshot: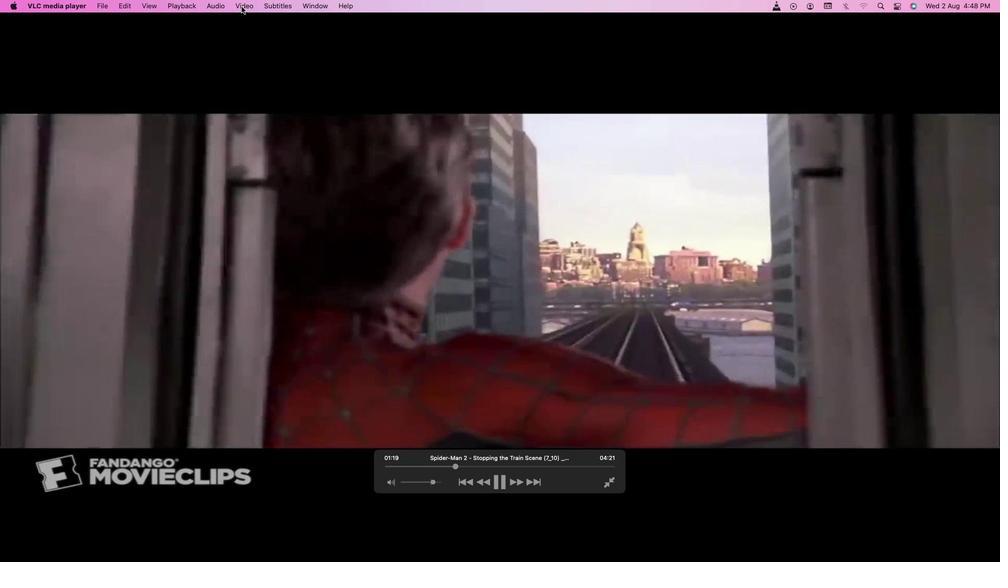 
Action: Mouse pressed left at (241, 6)
Screenshot: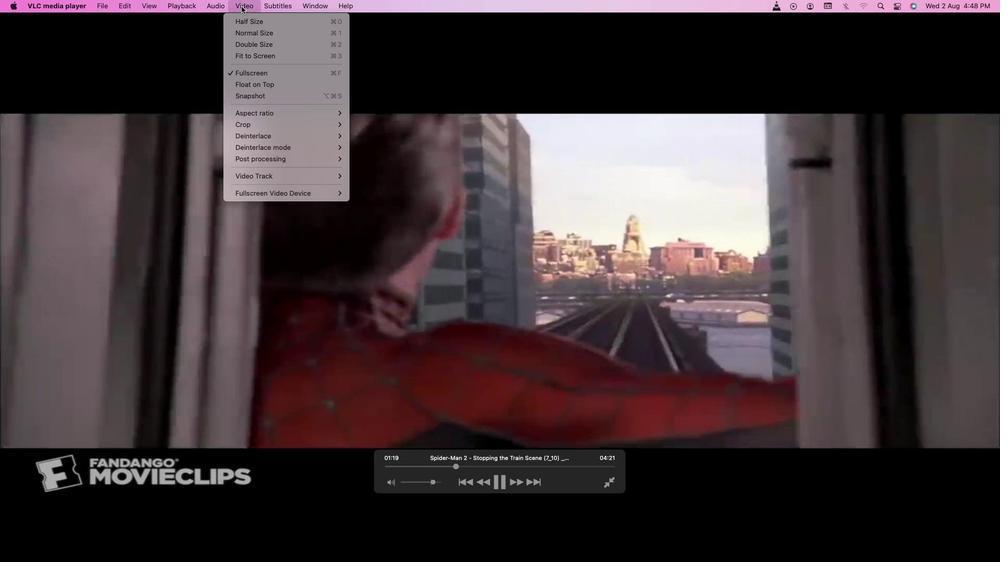 
Action: Mouse moved to (371, 172)
Screenshot: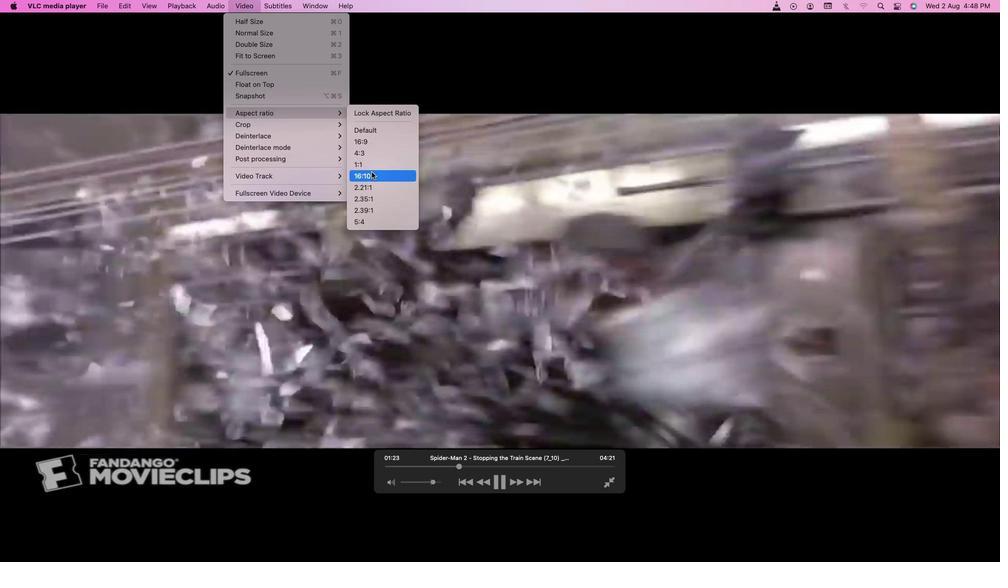 
Action: Mouse pressed left at (371, 172)
Screenshot: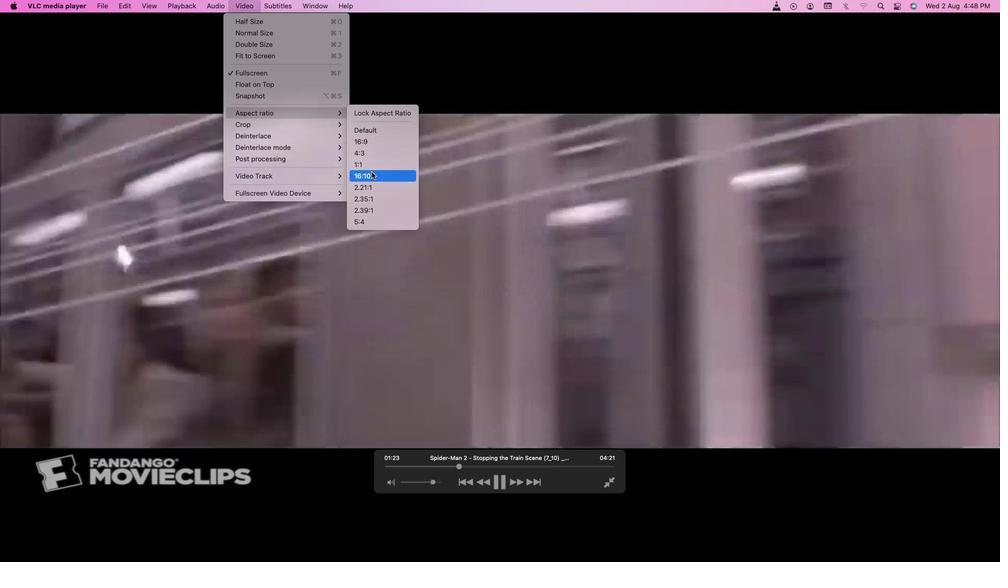 
Action: Mouse moved to (238, 6)
Screenshot: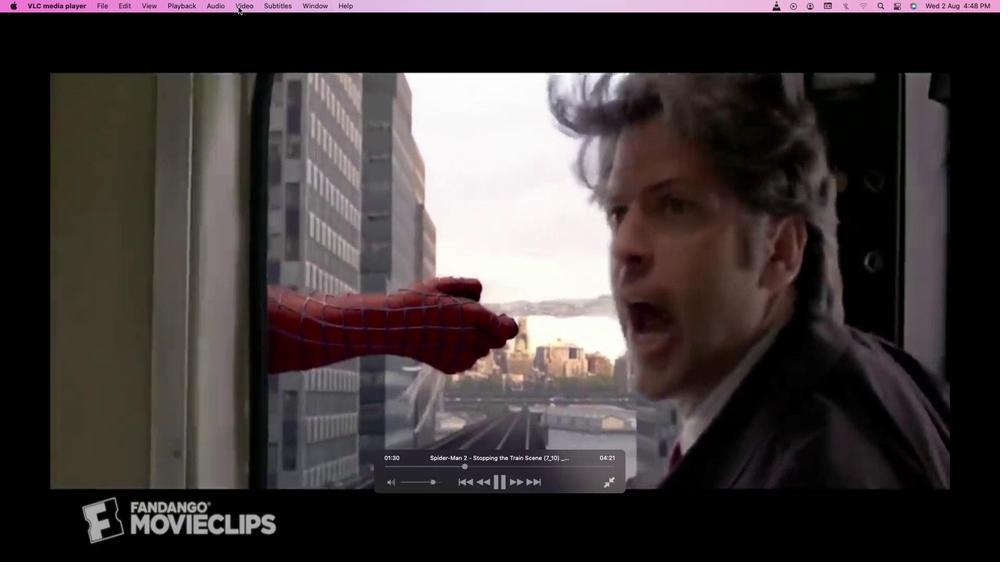 
Action: Mouse pressed left at (238, 6)
Screenshot: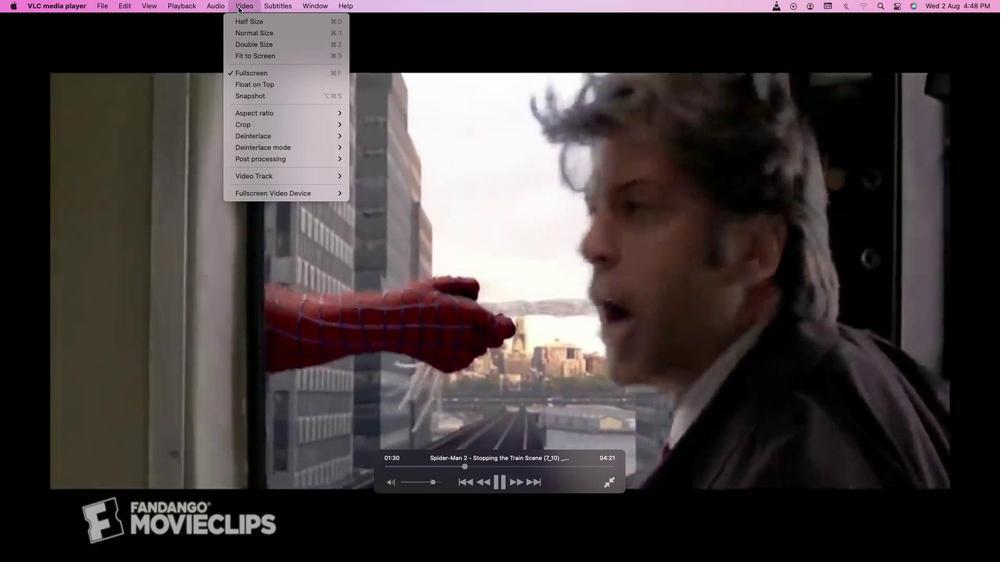 
Action: Mouse moved to (261, 94)
Screenshot: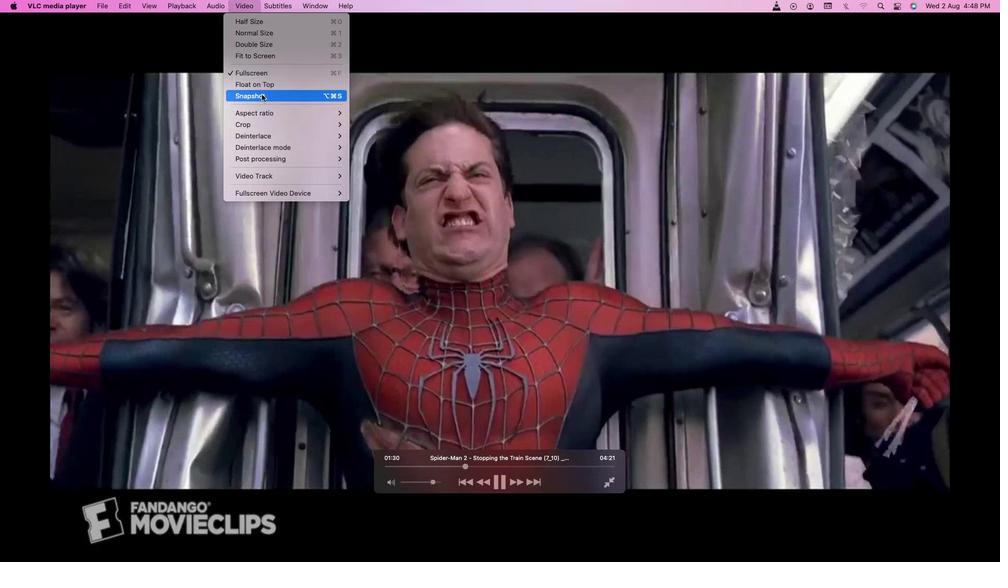 
Action: Mouse pressed left at (261, 94)
Screenshot: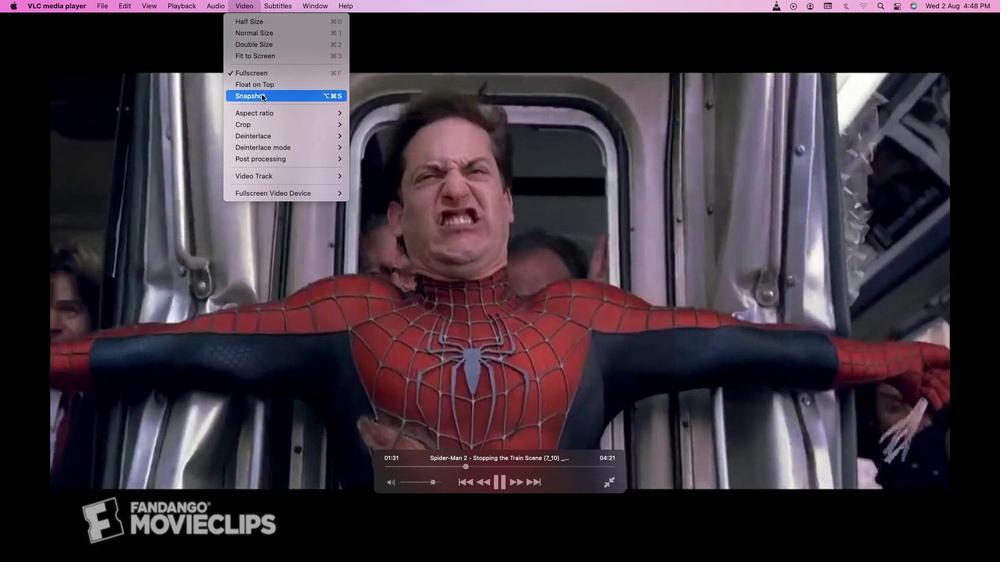 
Action: Mouse moved to (246, 5)
Screenshot: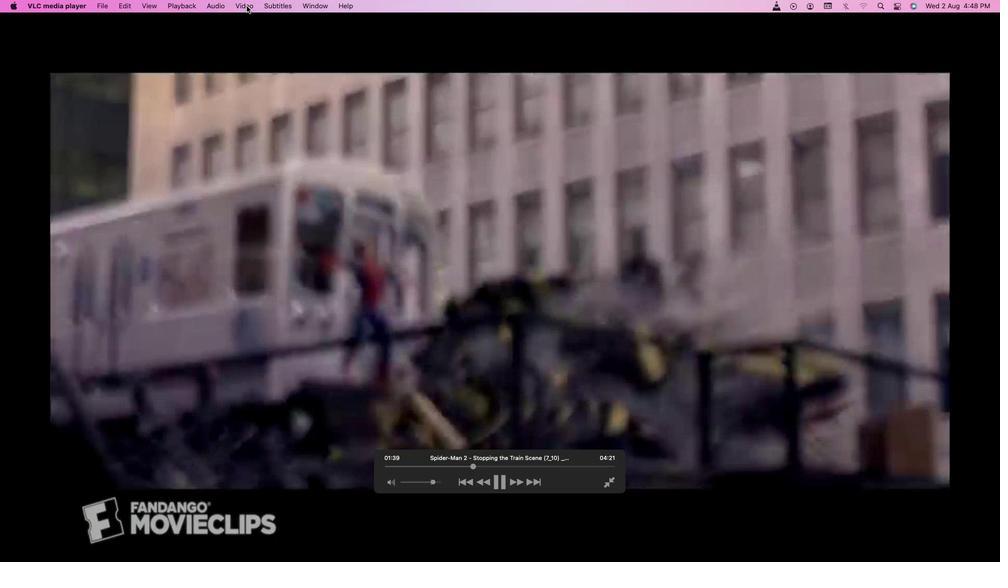 
Action: Mouse pressed left at (246, 5)
Screenshot: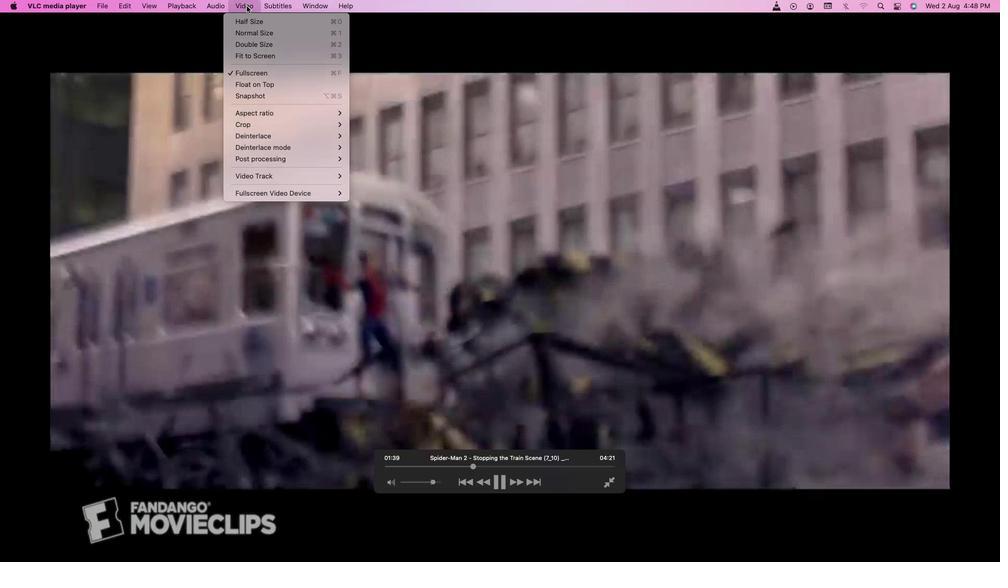 
Action: Mouse moved to (370, 164)
Screenshot: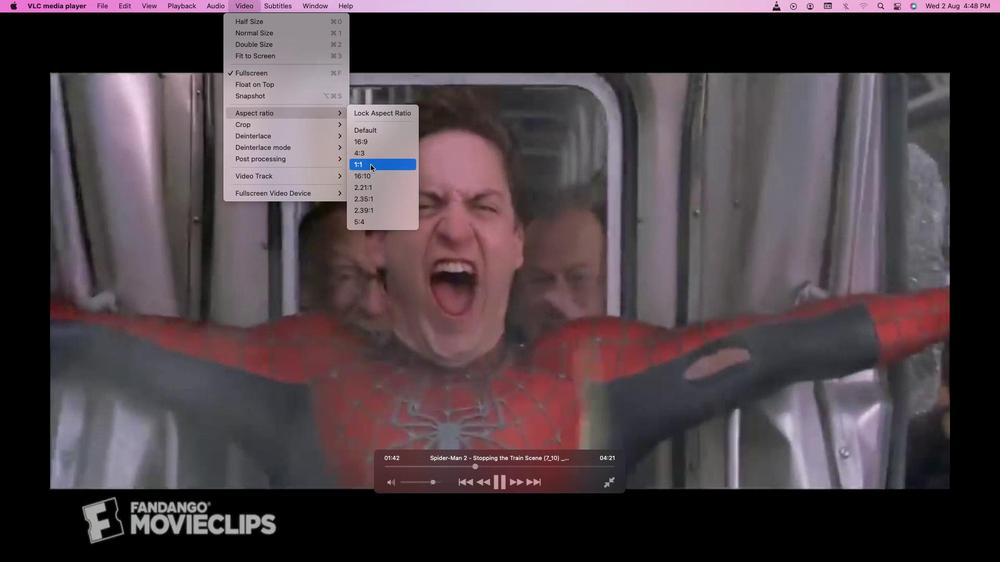 
Action: Mouse pressed left at (370, 164)
Screenshot: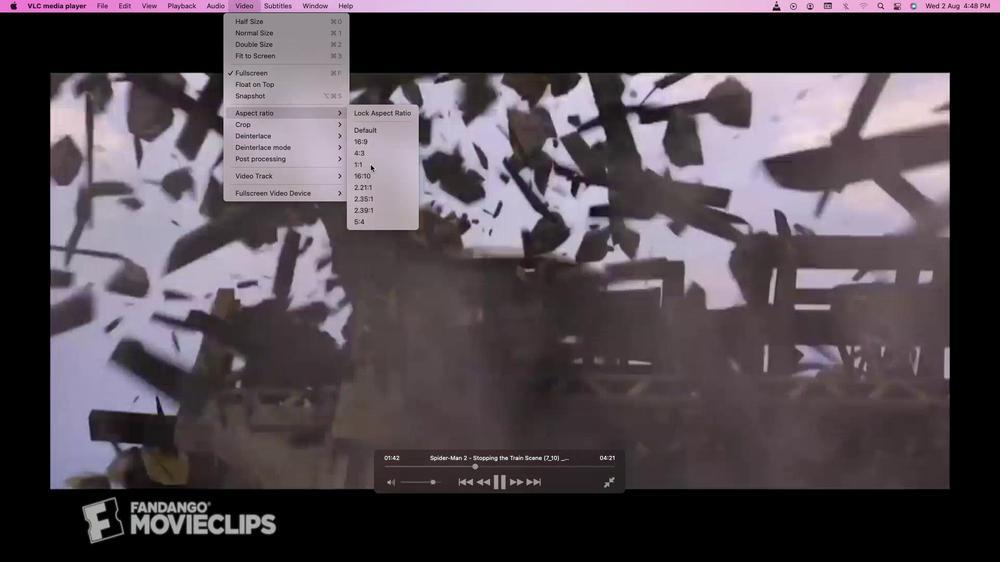 
Action: Mouse moved to (250, 5)
Screenshot: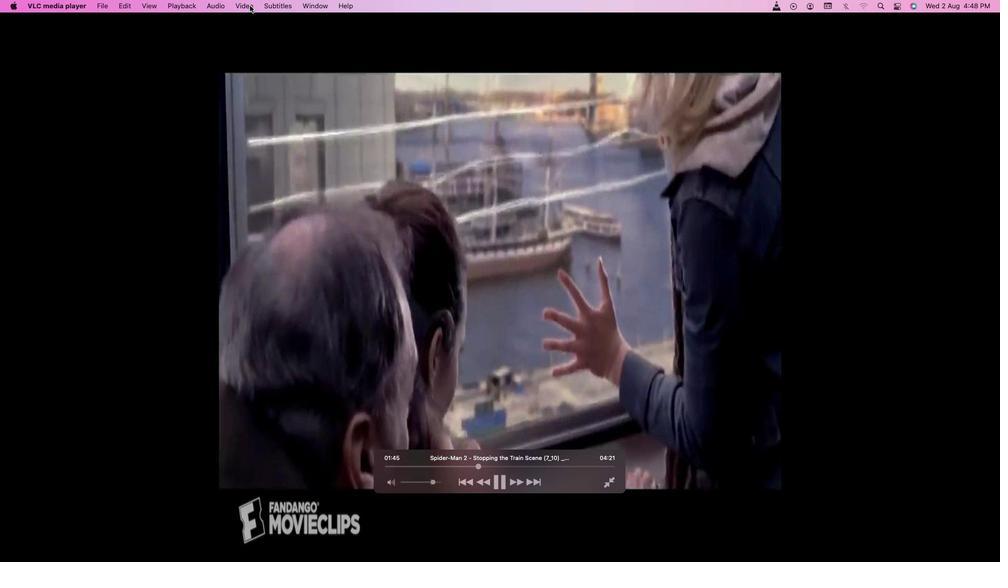 
Action: Mouse pressed left at (250, 5)
Screenshot: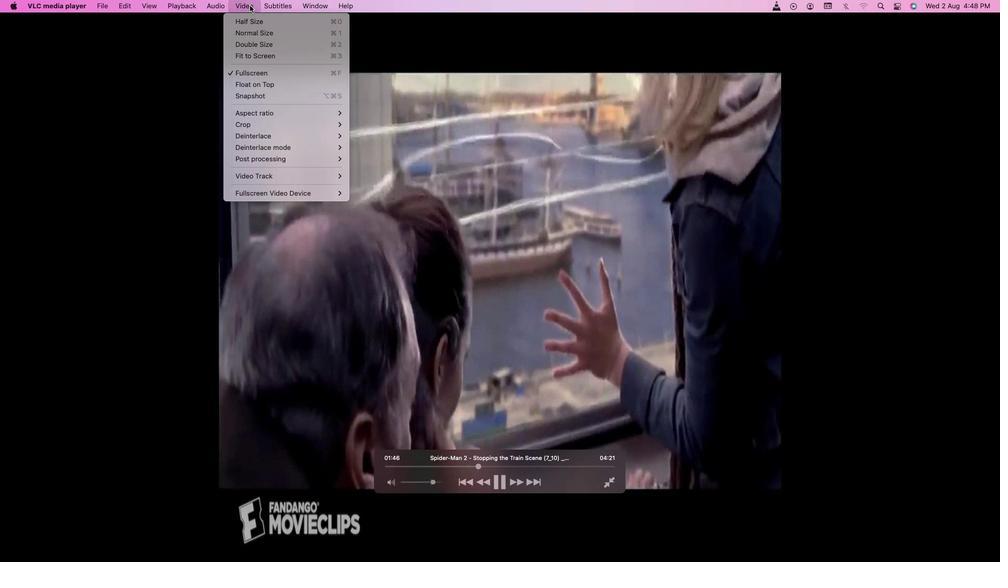 
Action: Mouse moved to (266, 93)
Screenshot: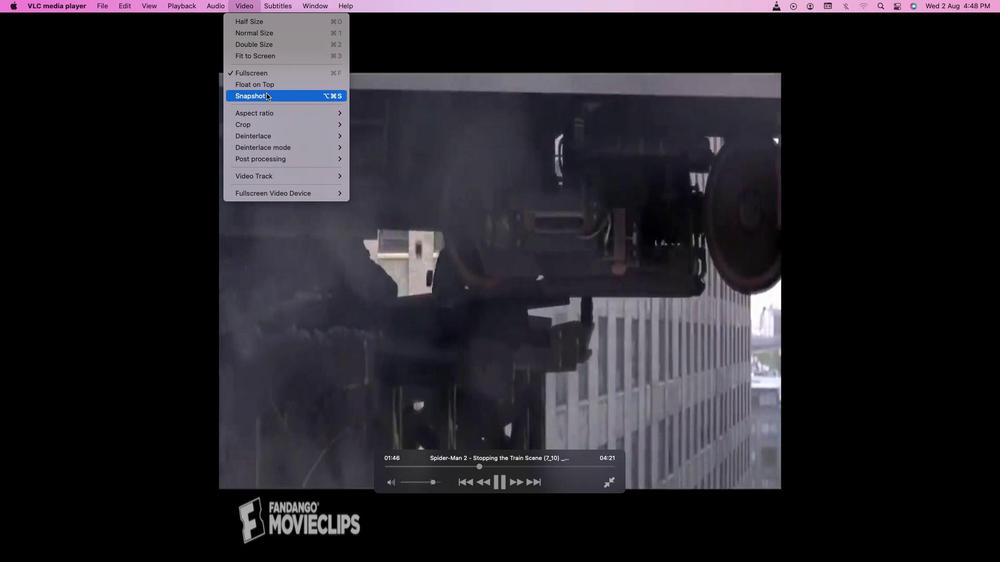 
Action: Mouse pressed left at (266, 93)
Screenshot: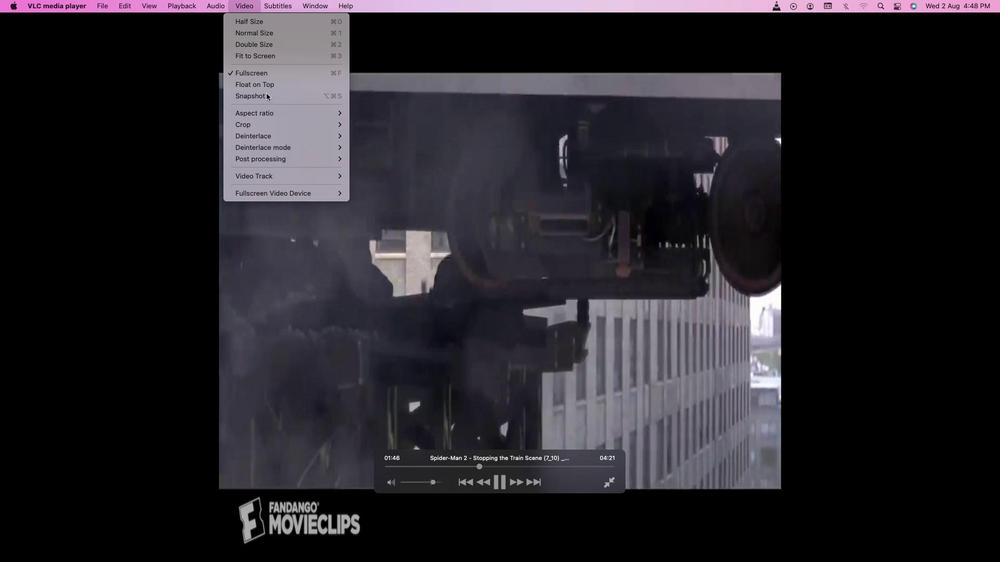 
Action: Mouse moved to (246, 4)
Screenshot: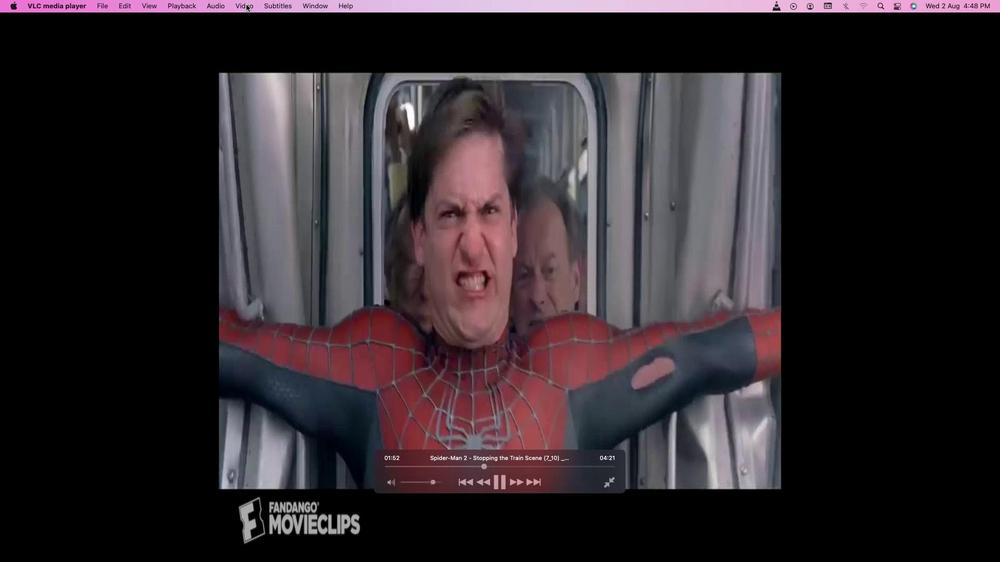 
Action: Mouse pressed left at (246, 4)
Screenshot: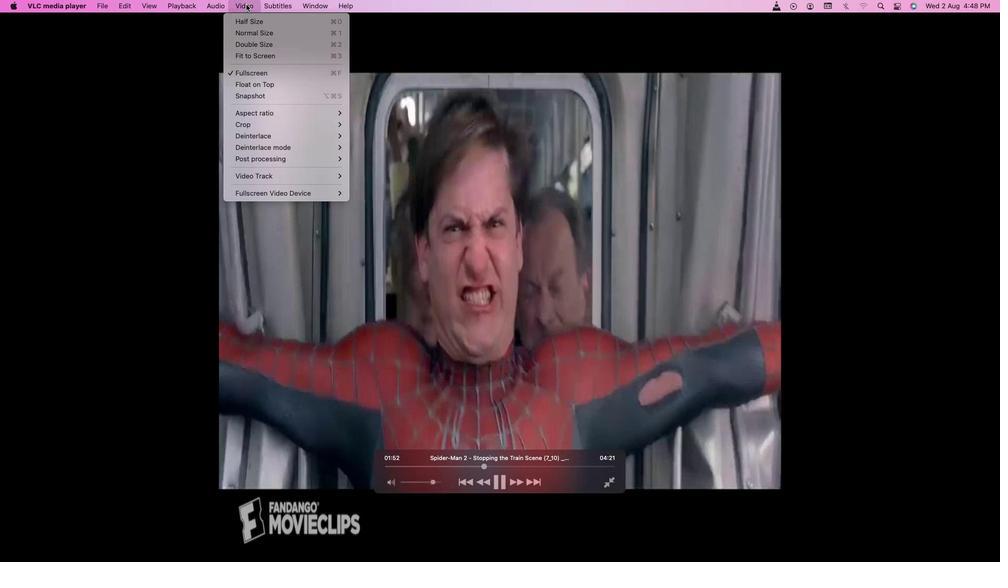 
Action: Mouse moved to (364, 149)
Screenshot: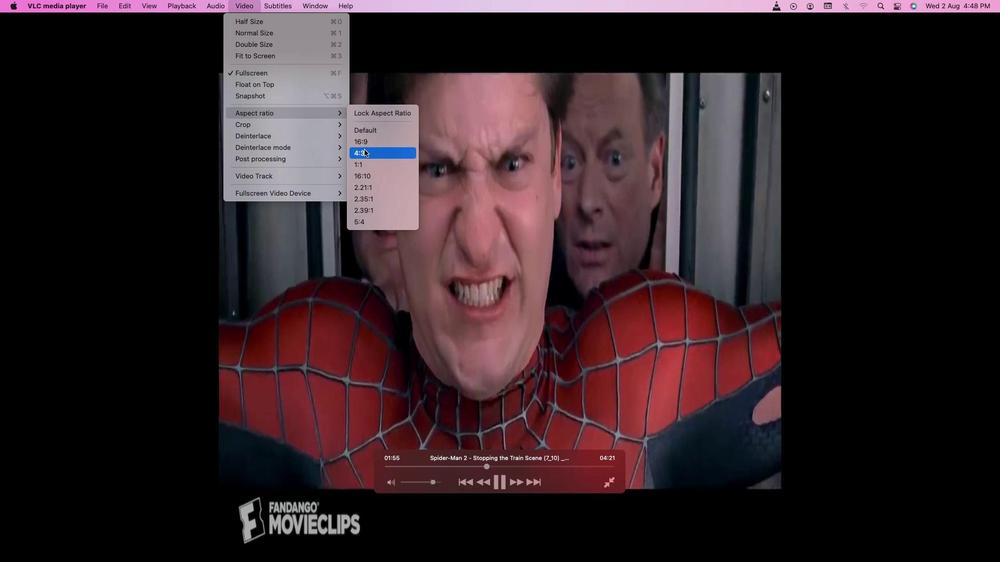 
Action: Mouse pressed left at (364, 149)
Screenshot: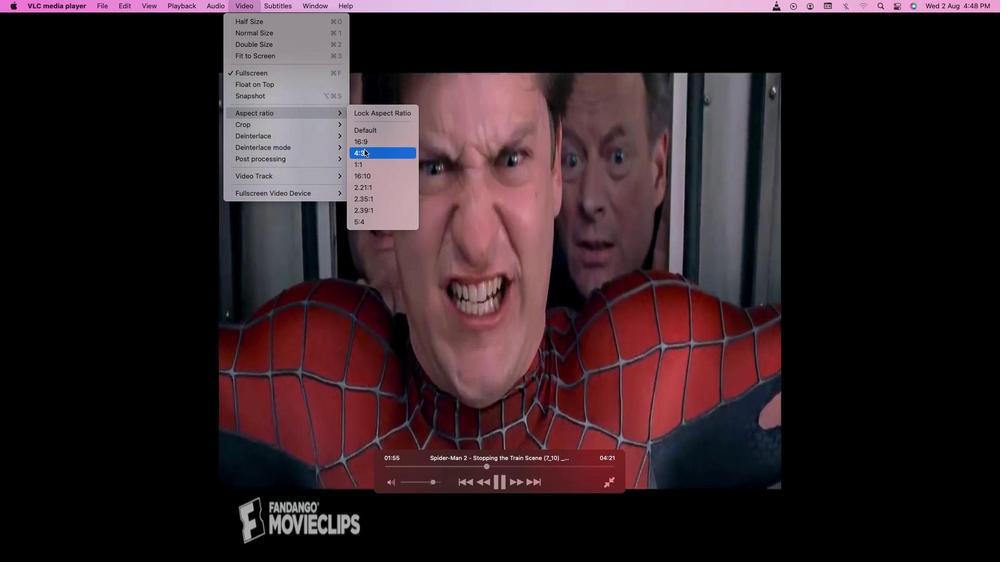 
Action: Mouse moved to (239, 5)
Screenshot: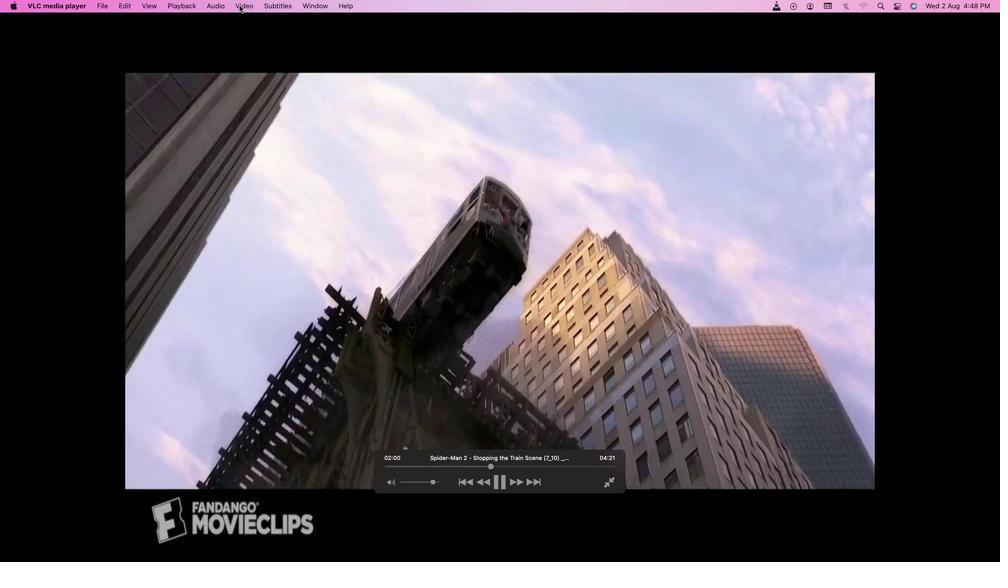
Action: Mouse pressed left at (239, 5)
Screenshot: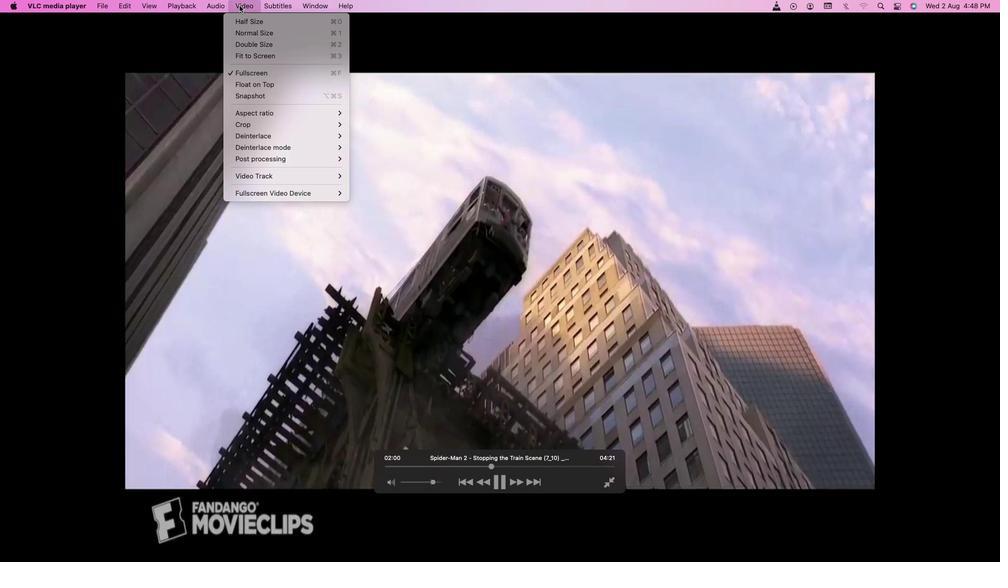 
Action: Mouse moved to (266, 98)
Screenshot: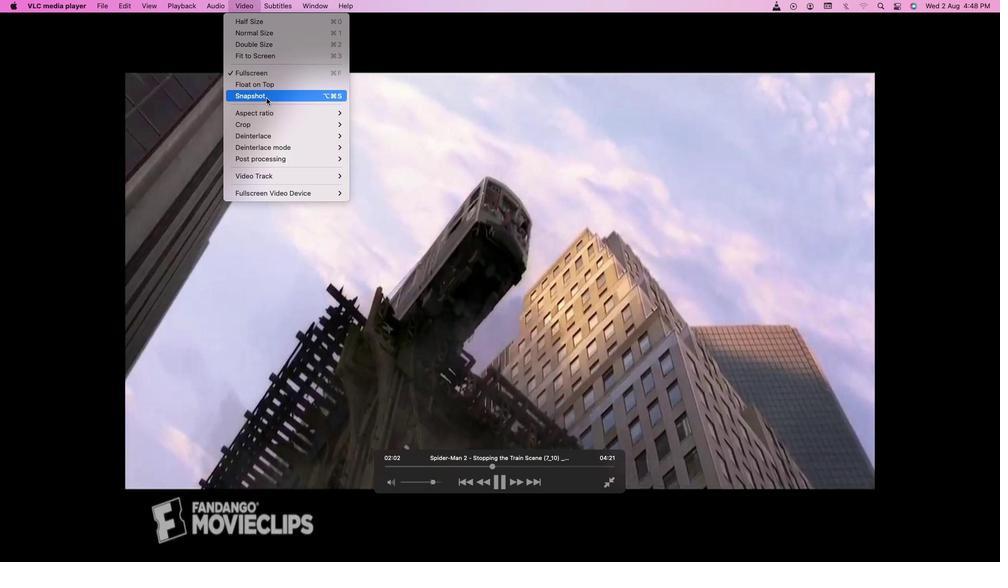 
Action: Mouse pressed left at (266, 98)
Screenshot: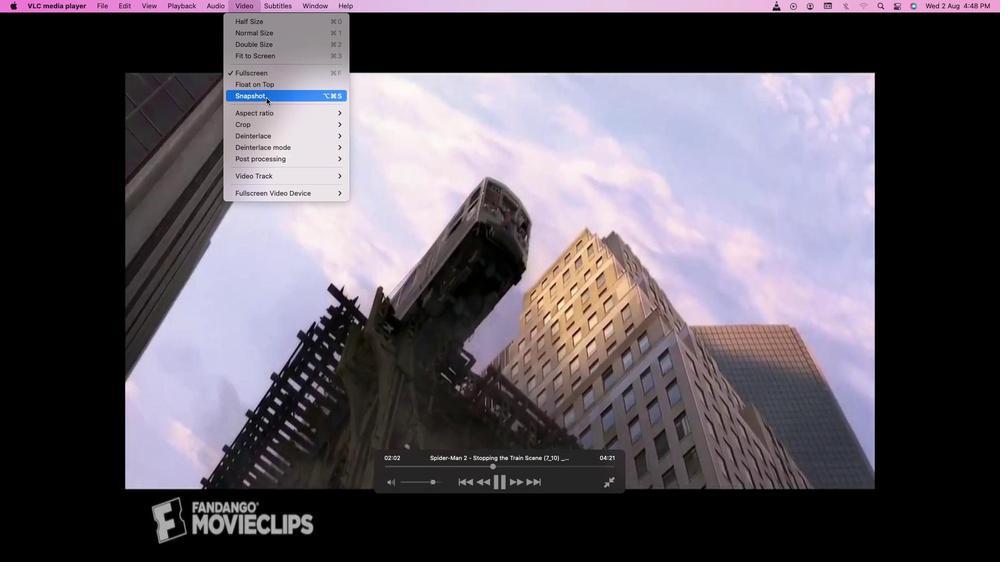 
Action: Mouse moved to (249, 4)
Screenshot: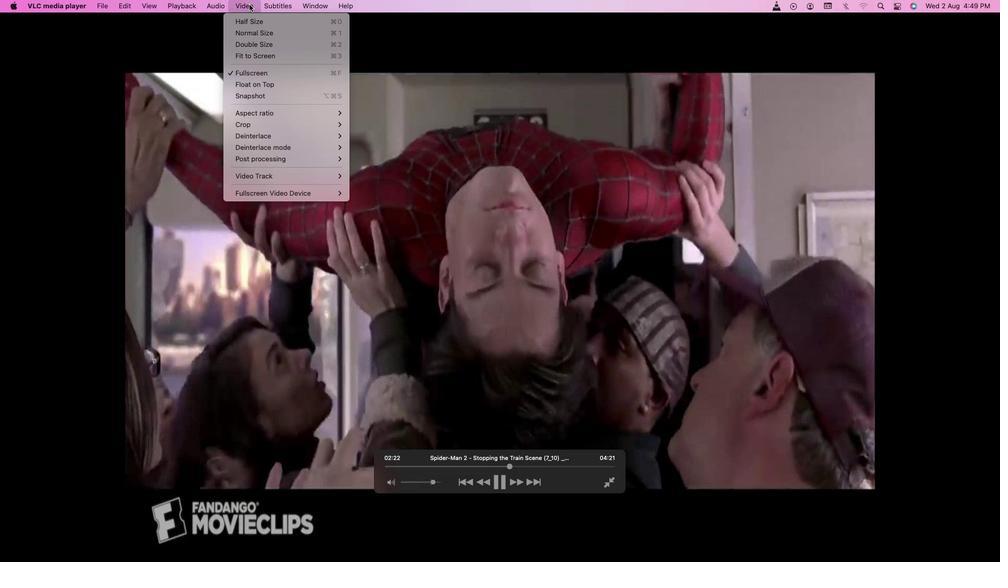 
Action: Mouse pressed left at (249, 4)
Screenshot: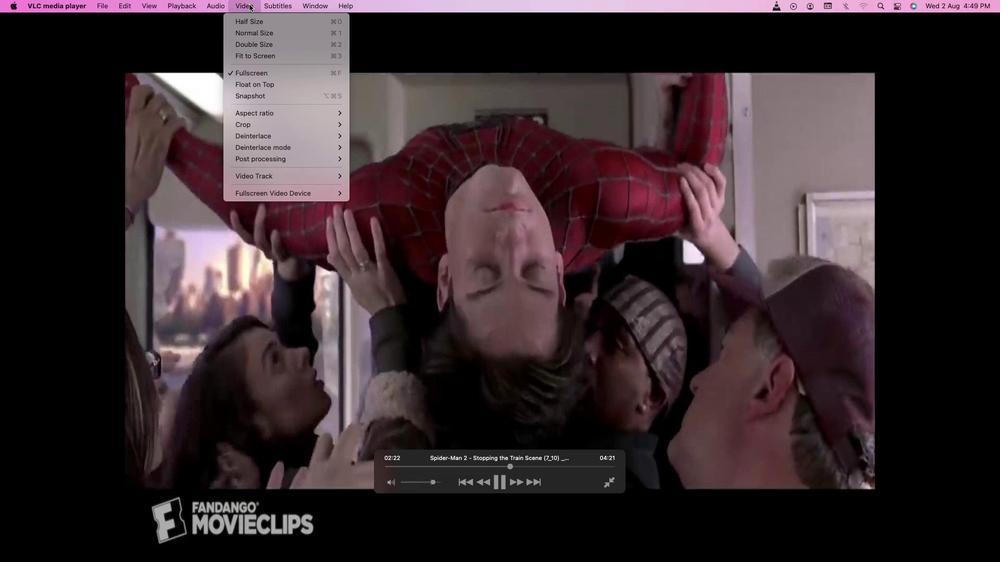 
Action: Mouse moved to (365, 140)
Screenshot: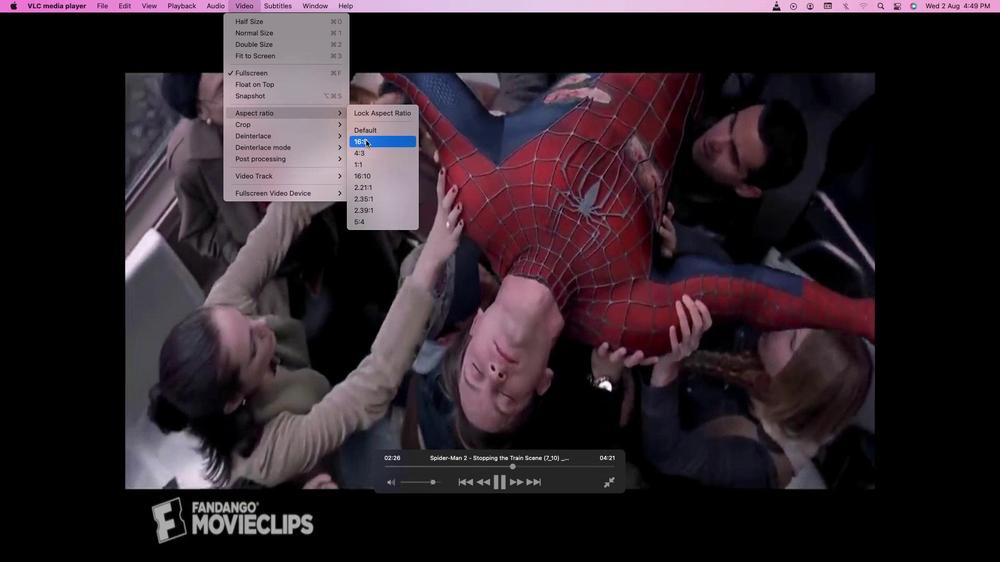 
Action: Mouse pressed left at (365, 140)
Screenshot: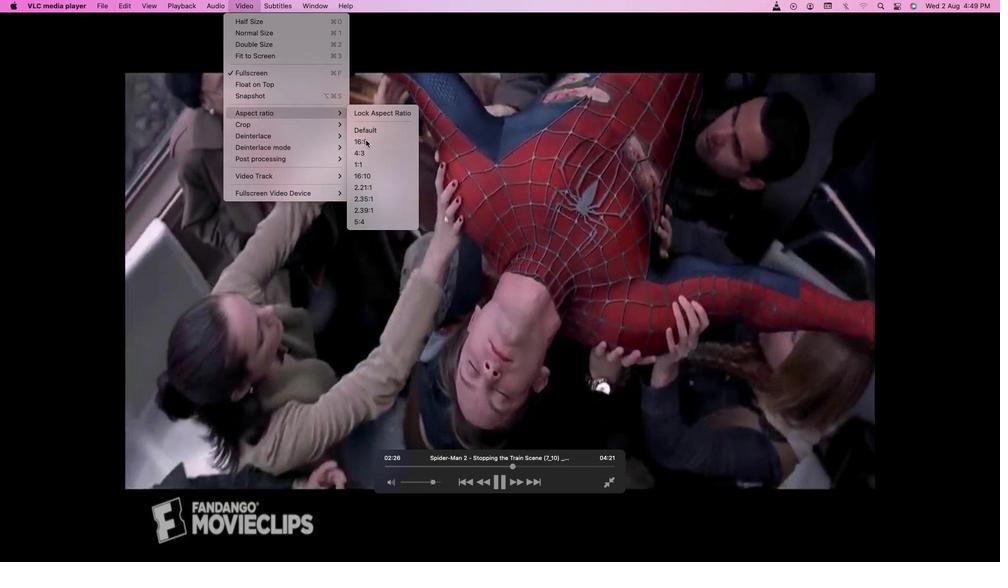 
Action: Mouse moved to (241, 6)
Screenshot: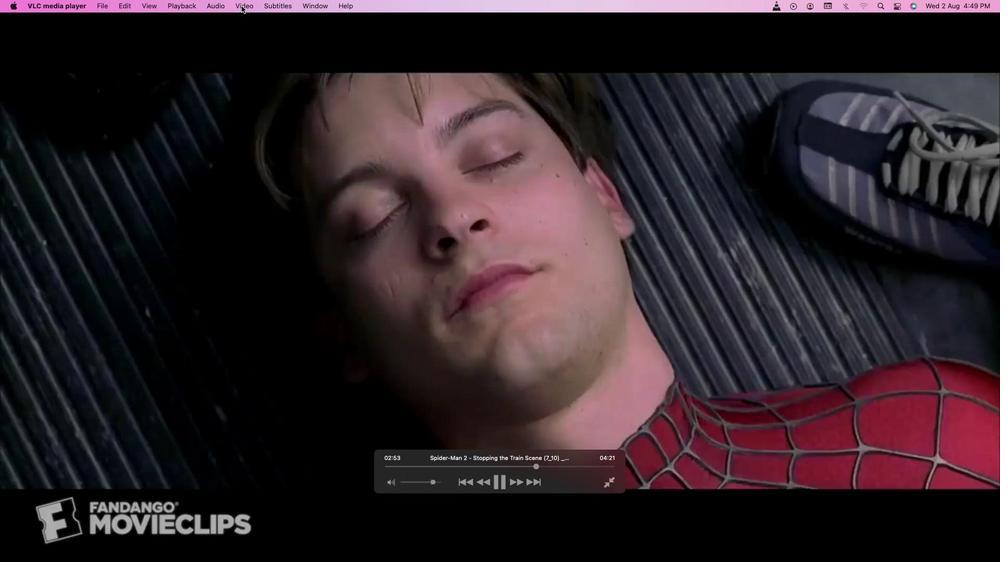 
Action: Mouse pressed left at (241, 6)
Screenshot: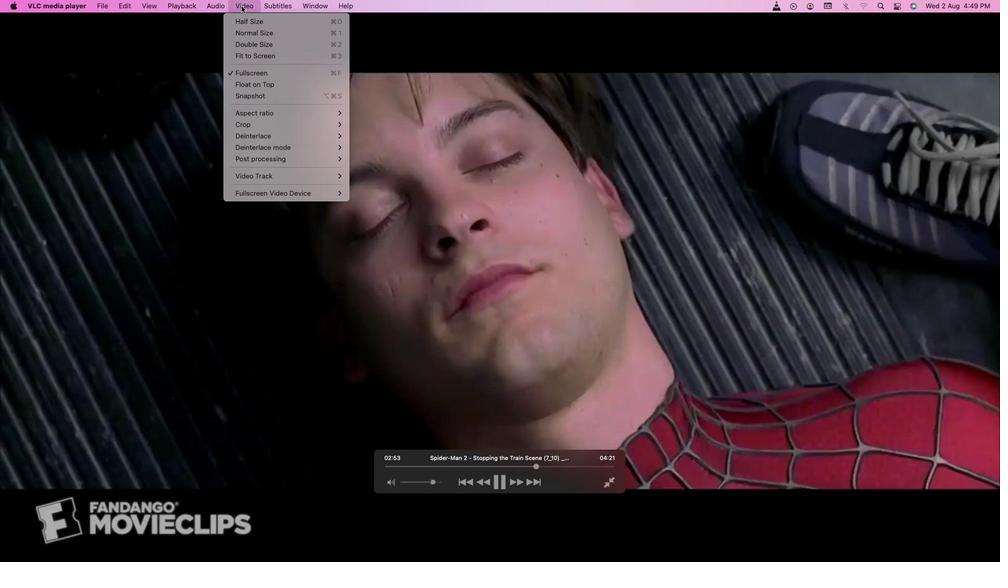 
Action: Mouse moved to (271, 95)
Screenshot: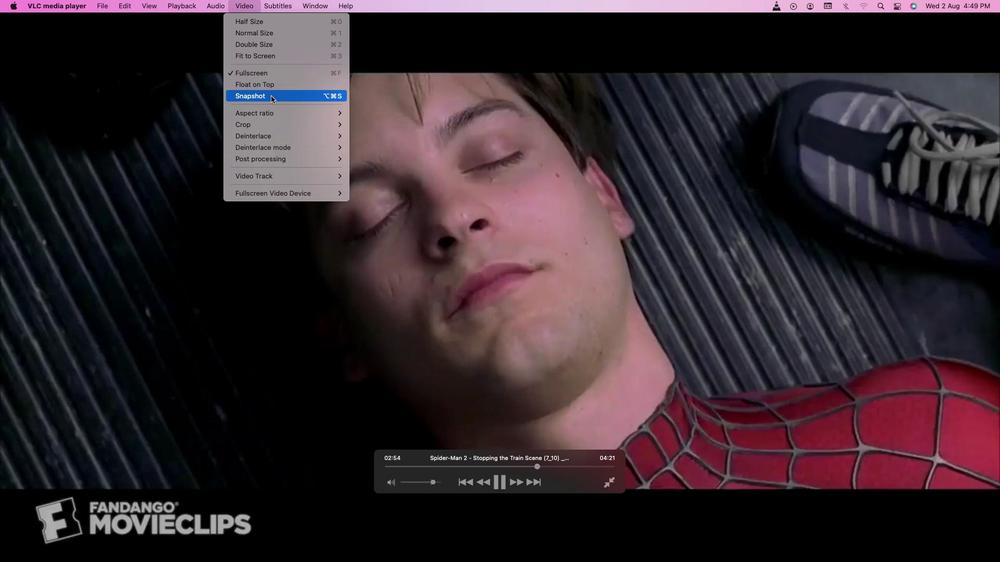 
Action: Mouse pressed left at (271, 95)
Screenshot: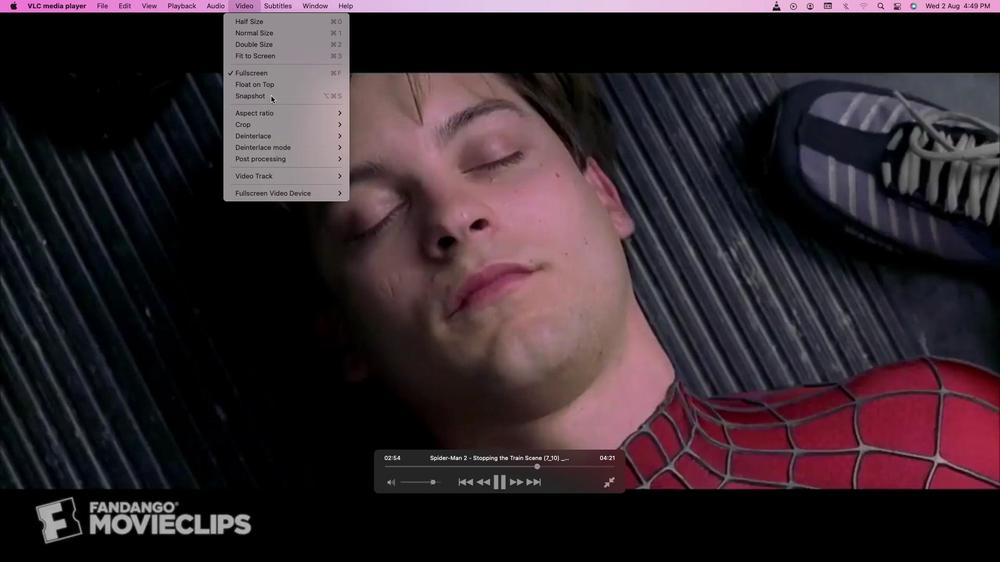 
Action: Mouse moved to (321, 115)
Screenshot: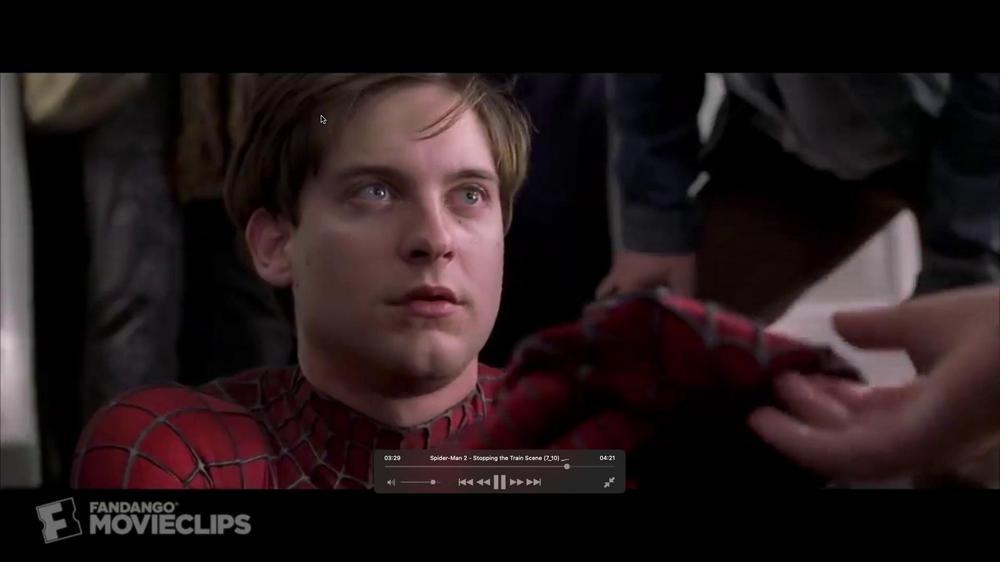 
Action: Mouse pressed left at (321, 115)
Screenshot: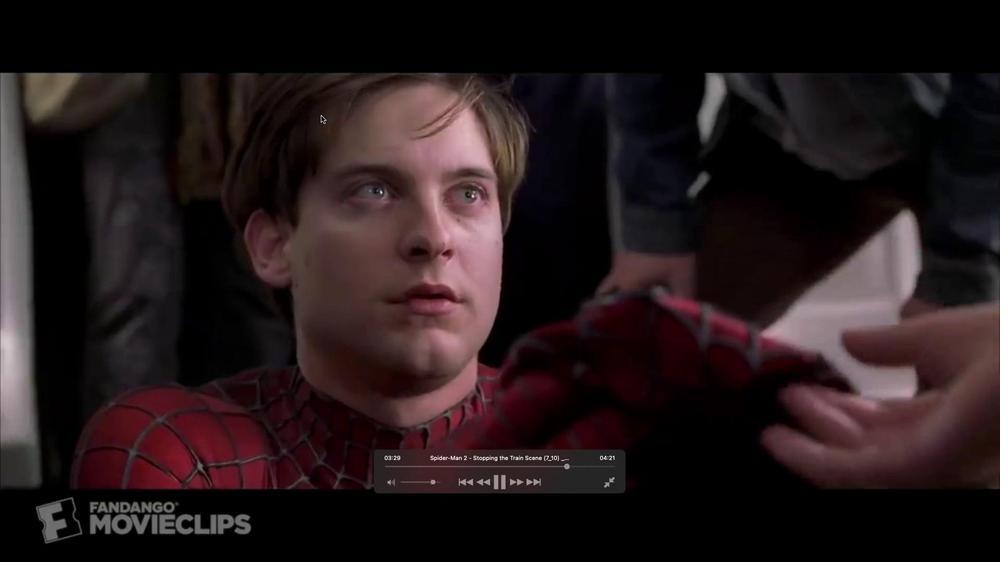 
Action: Mouse moved to (252, 8)
Screenshot: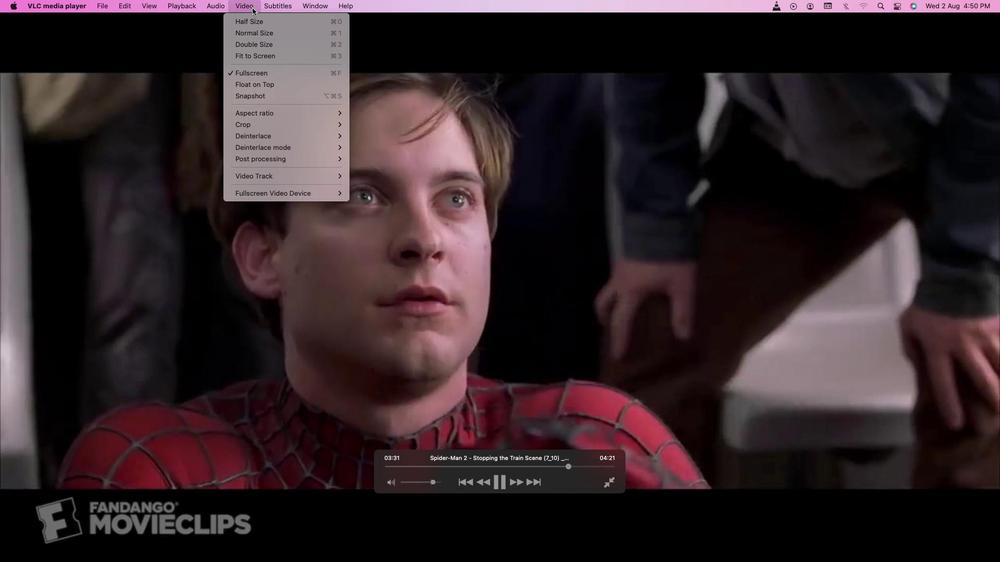 
Action: Mouse pressed left at (252, 8)
Screenshot: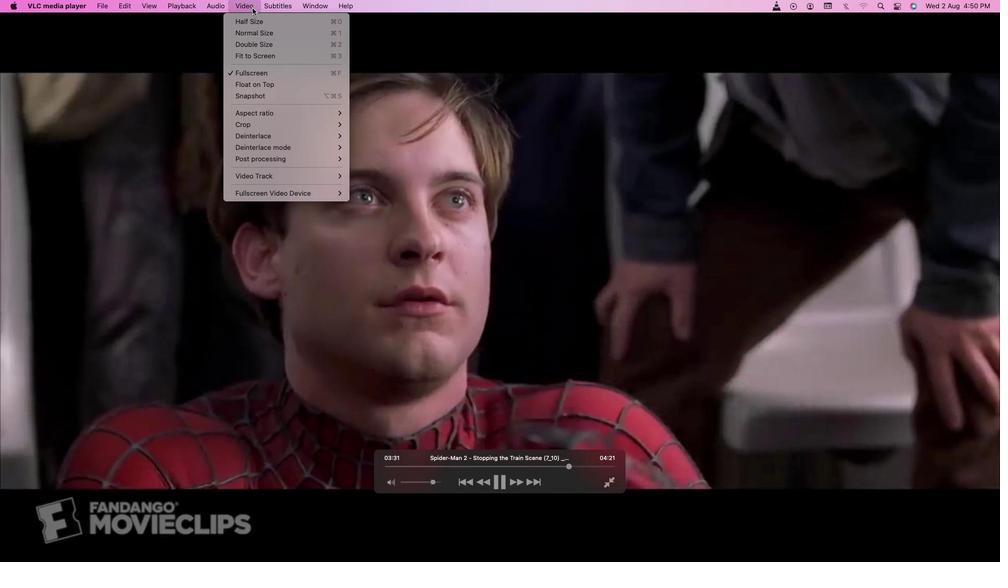 
Action: Mouse moved to (359, 130)
Screenshot: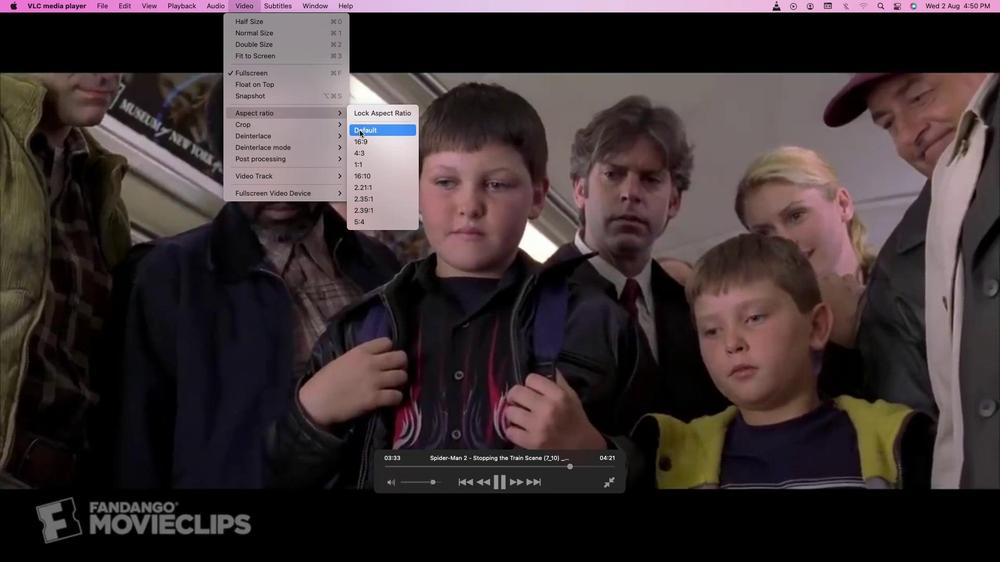 
Action: Mouse pressed left at (359, 130)
Screenshot: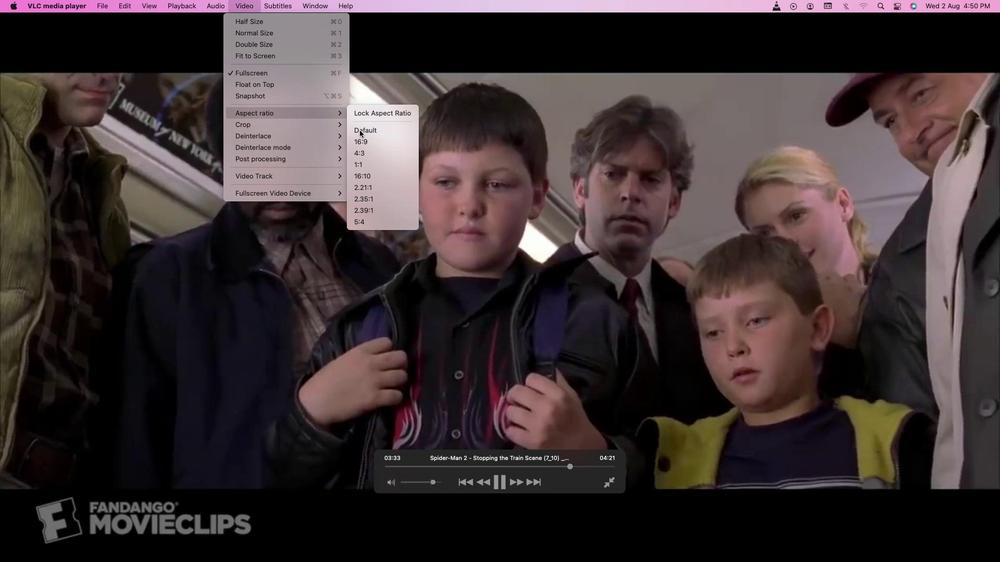 
Action: Mouse moved to (253, 3)
Screenshot: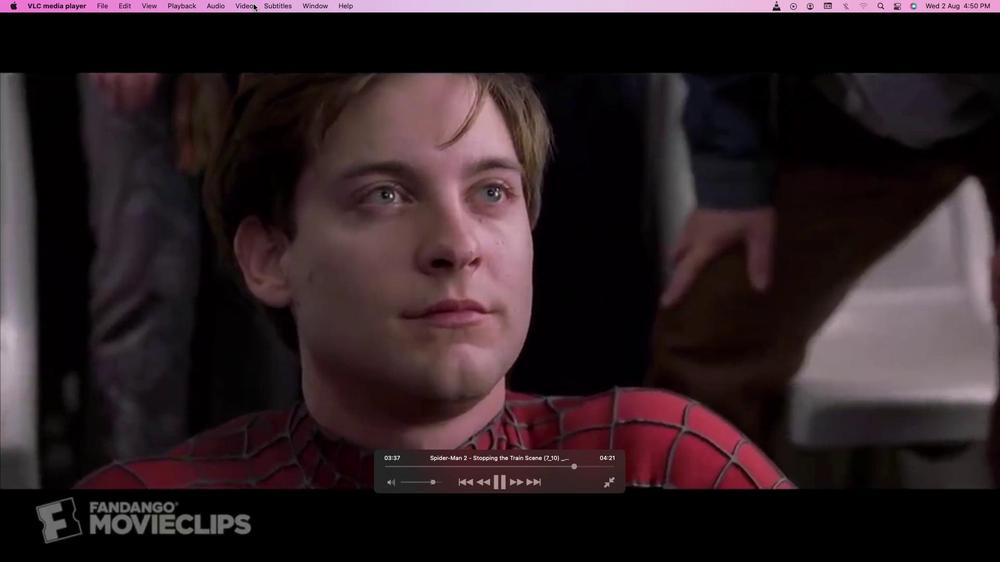 
Action: Mouse pressed left at (253, 3)
Screenshot: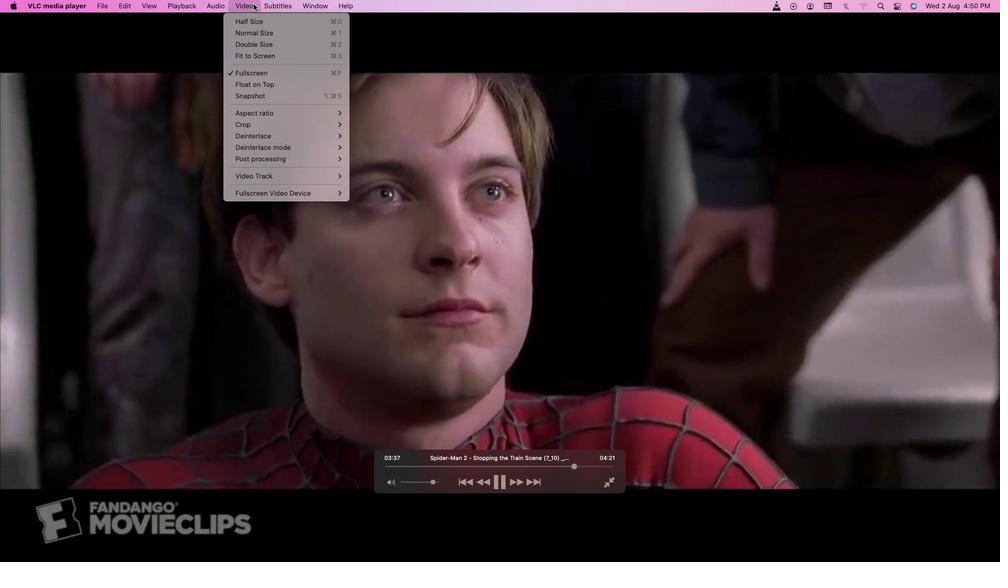 
Action: Mouse moved to (269, 94)
Screenshot: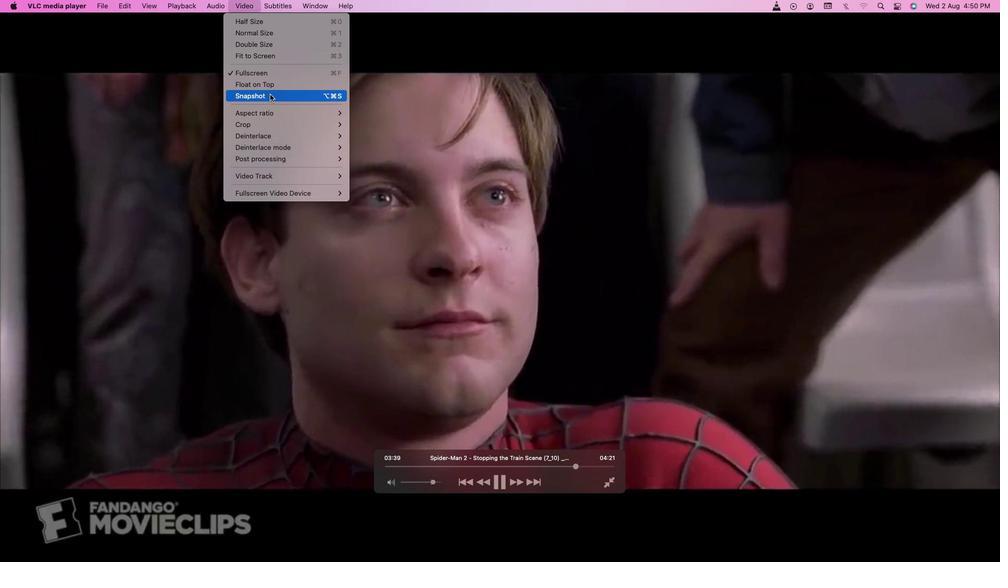 
Action: Mouse pressed left at (269, 94)
Screenshot: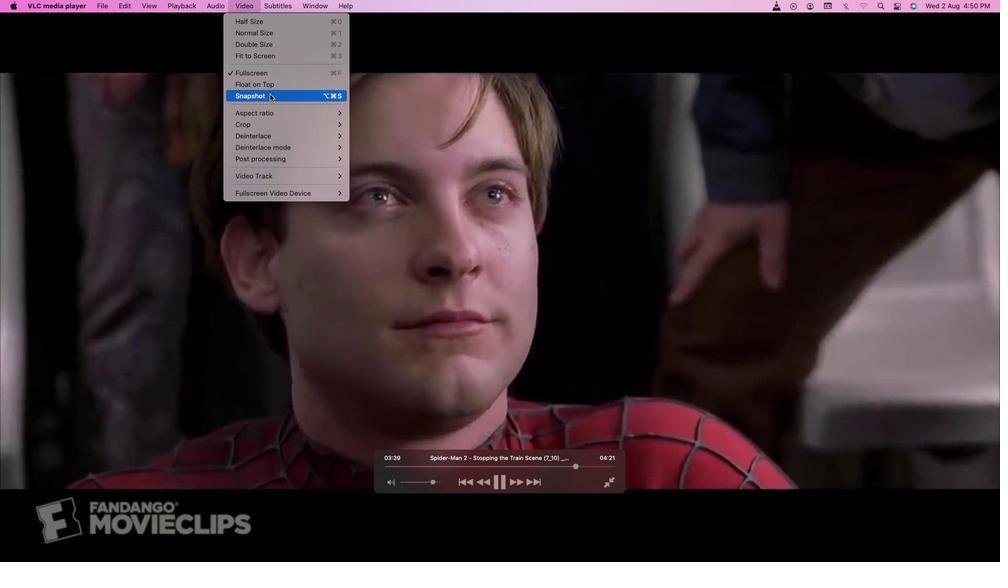 
Action: Mouse moved to (499, 485)
Screenshot: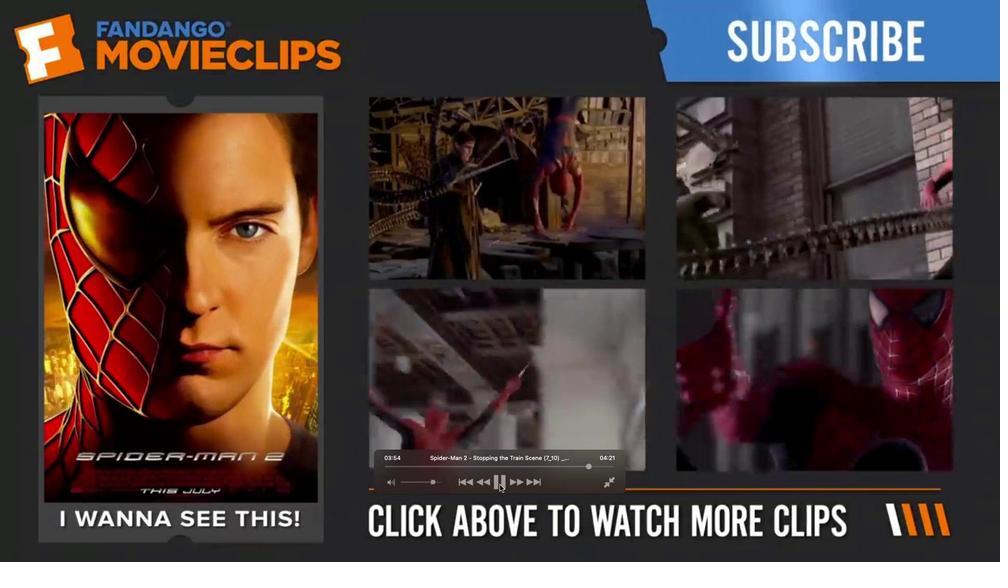 
Action: Mouse pressed left at (499, 485)
Screenshot: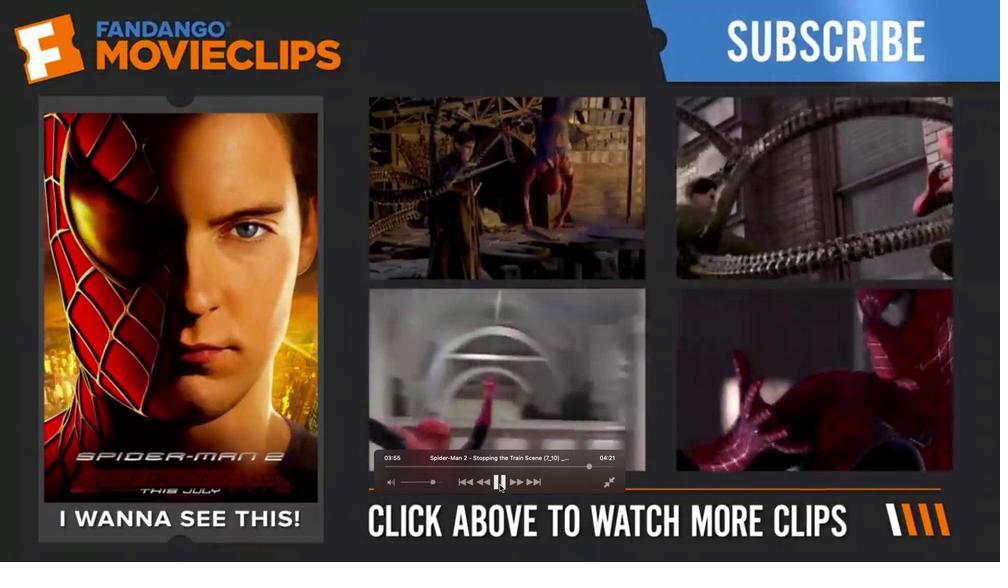
Action: Mouse moved to (517, 484)
Screenshot: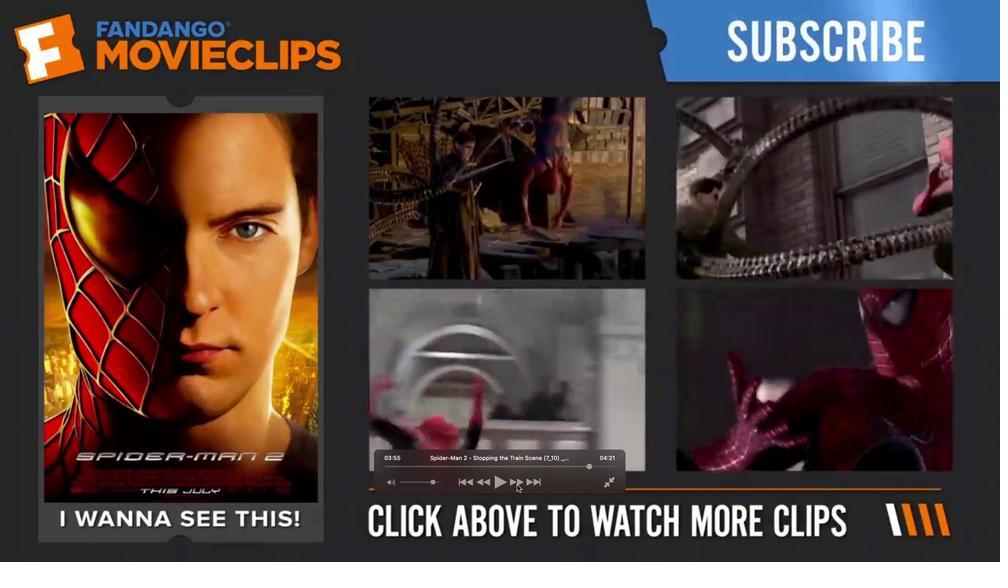 
